 Task: Find connections with filter location Yamoussoukro with filter topic #bespokewith filter profile language Spanish with filter current company RealPage, Inc. with filter school DMI College of Engineering with filter industry Baked Goods Manufacturing with filter service category Web Design with filter keywords title Technical Specialist
Action: Mouse moved to (482, 67)
Screenshot: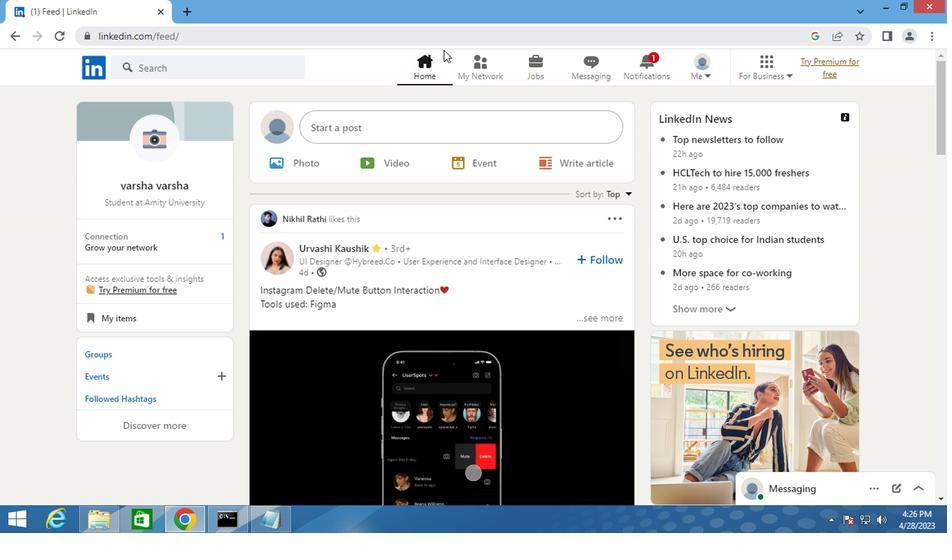 
Action: Mouse pressed left at (482, 67)
Screenshot: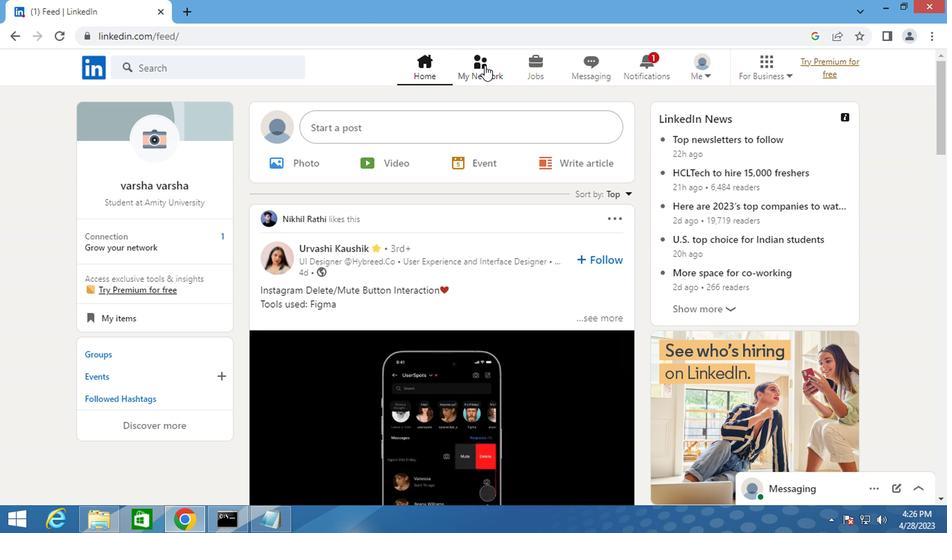 
Action: Mouse moved to (194, 149)
Screenshot: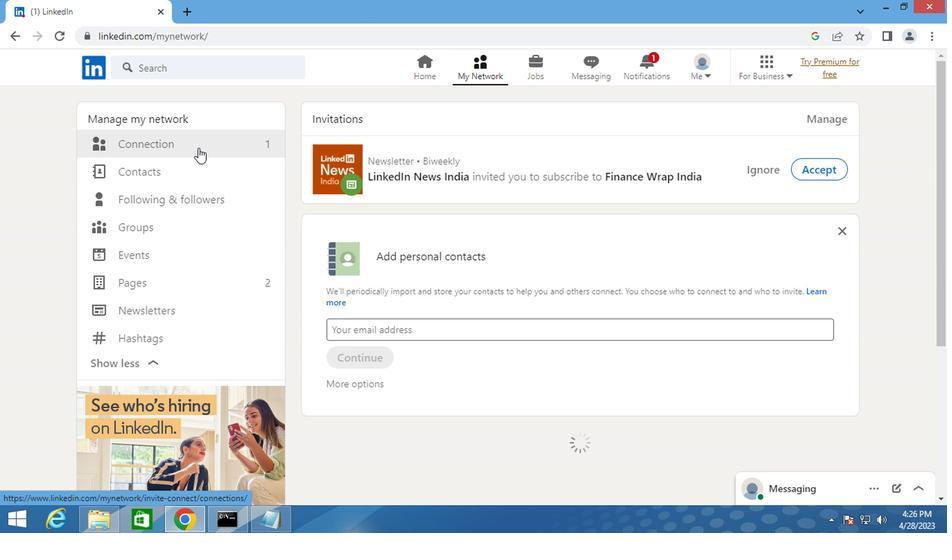 
Action: Mouse pressed left at (194, 149)
Screenshot: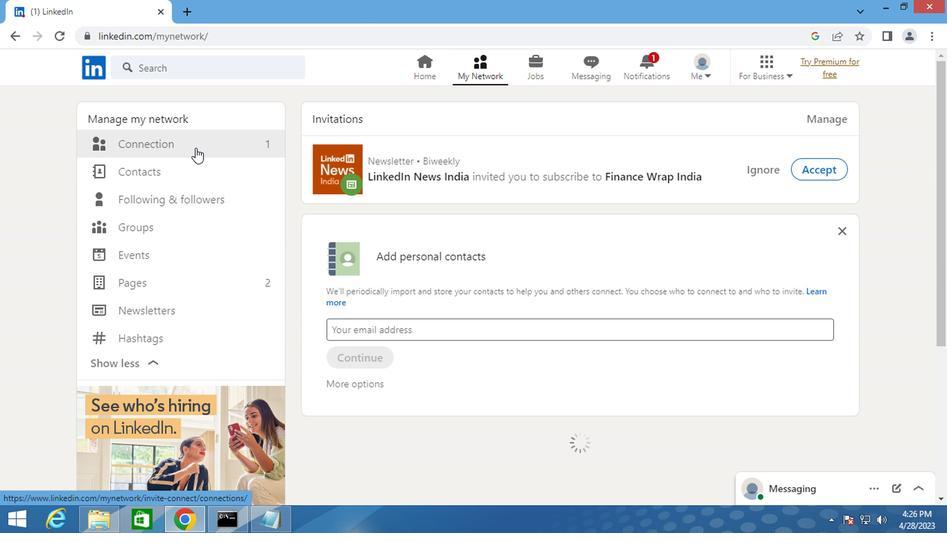 
Action: Mouse moved to (547, 144)
Screenshot: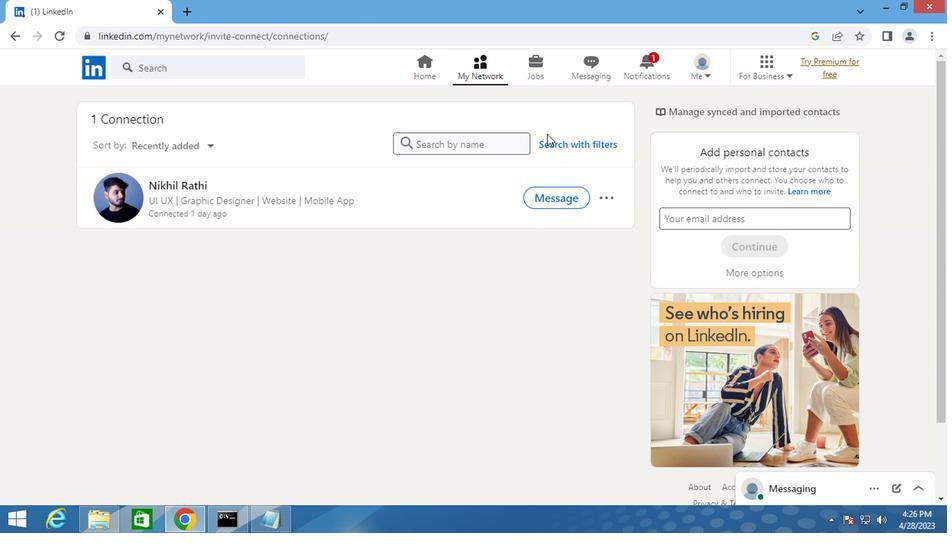 
Action: Mouse pressed left at (547, 144)
Screenshot: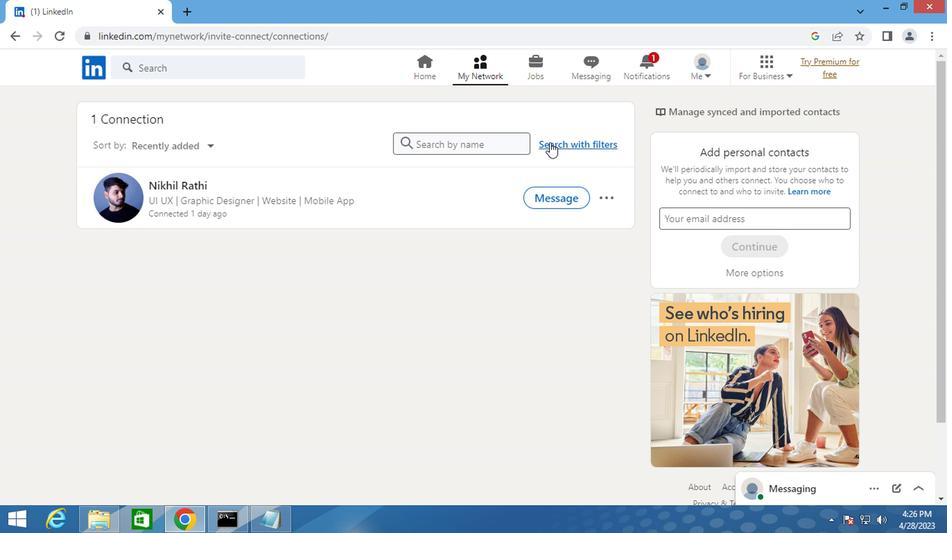 
Action: Mouse moved to (528, 112)
Screenshot: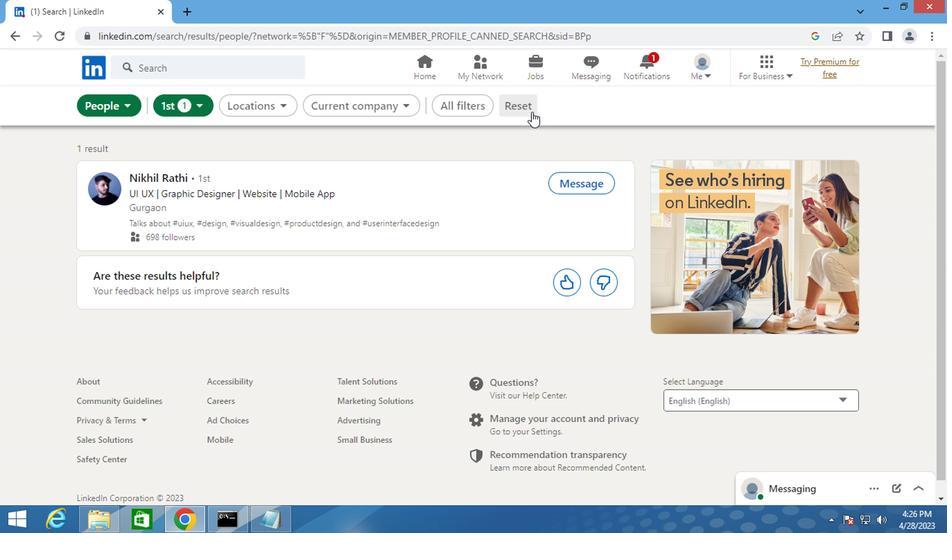 
Action: Mouse pressed left at (528, 112)
Screenshot: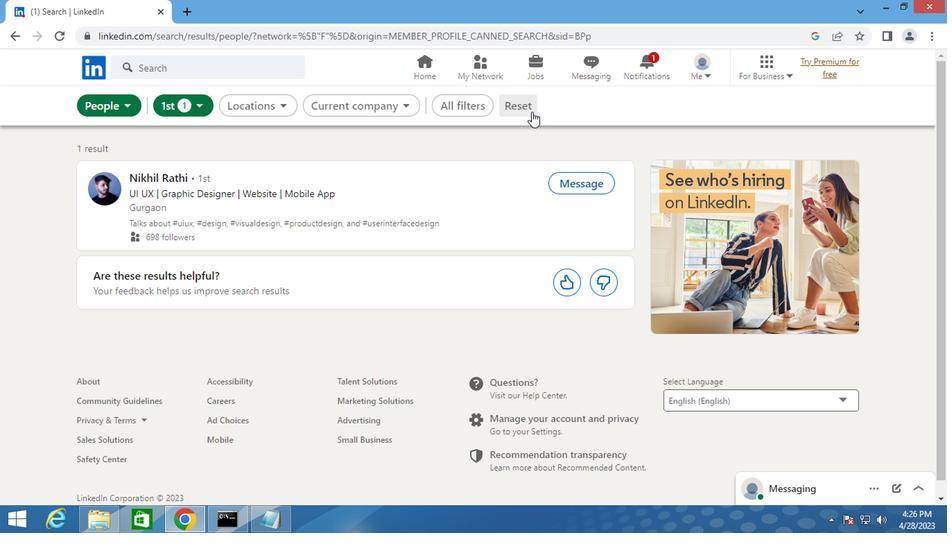 
Action: Mouse moved to (509, 107)
Screenshot: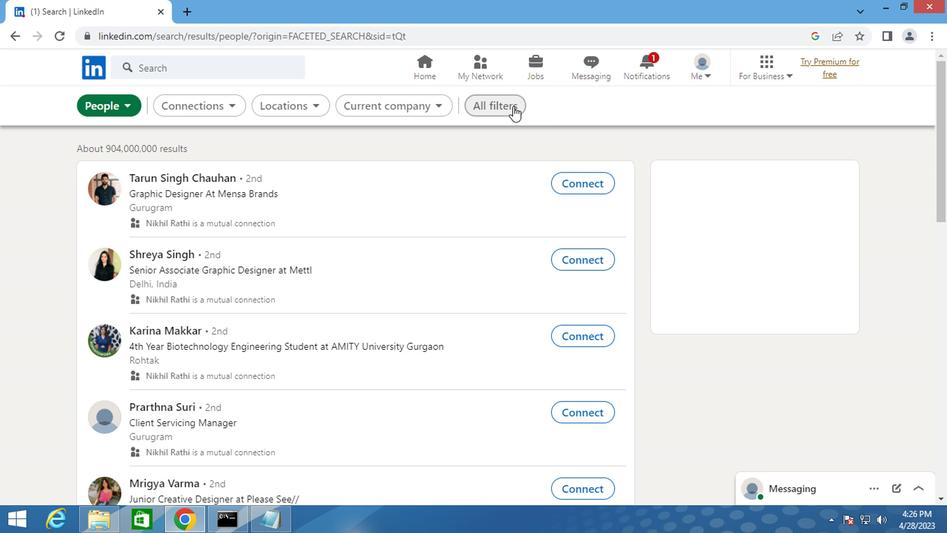 
Action: Mouse pressed left at (509, 107)
Screenshot: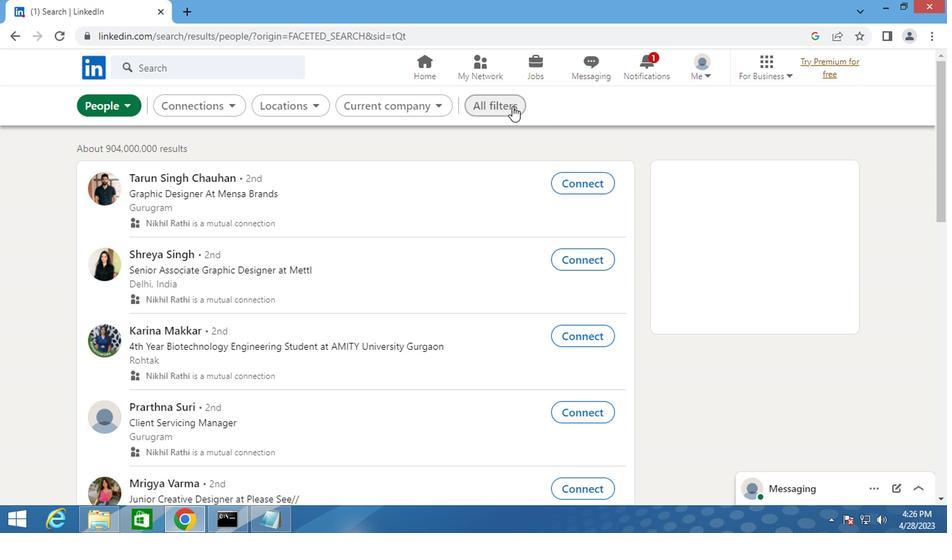 
Action: Mouse moved to (656, 224)
Screenshot: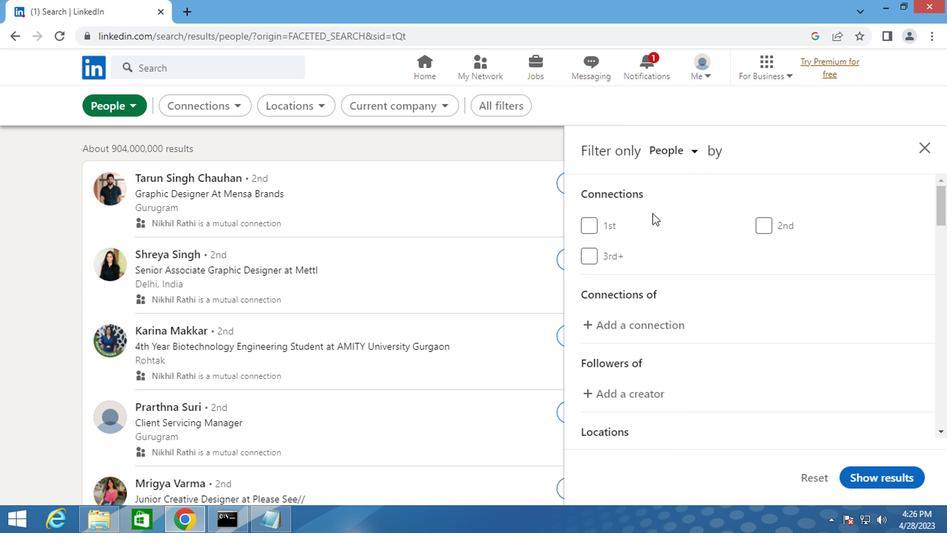 
Action: Mouse scrolled (656, 223) with delta (0, 0)
Screenshot: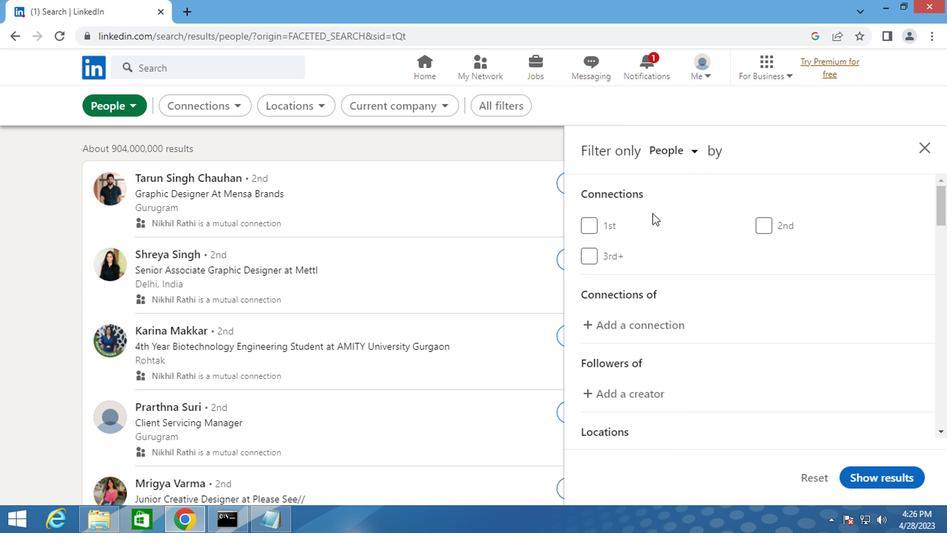 
Action: Mouse moved to (656, 227)
Screenshot: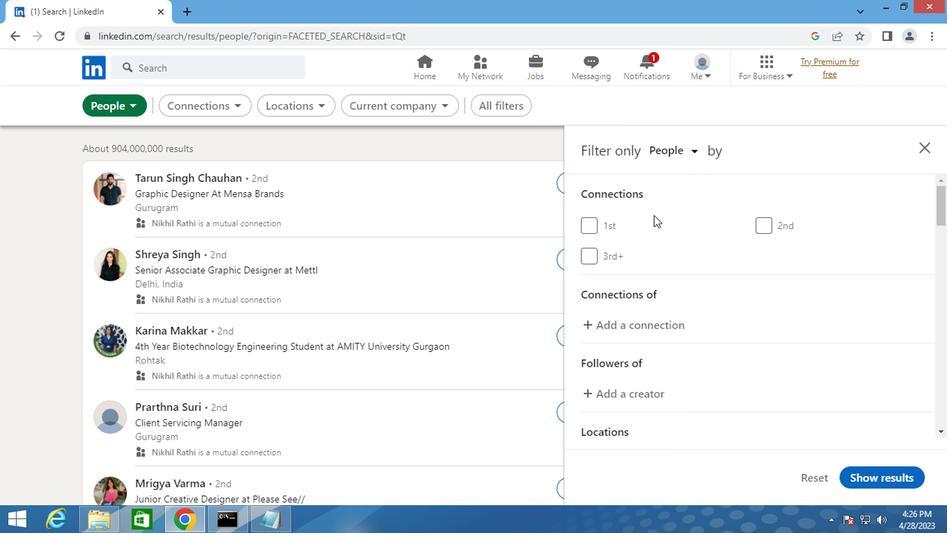
Action: Mouse scrolled (656, 226) with delta (0, 0)
Screenshot: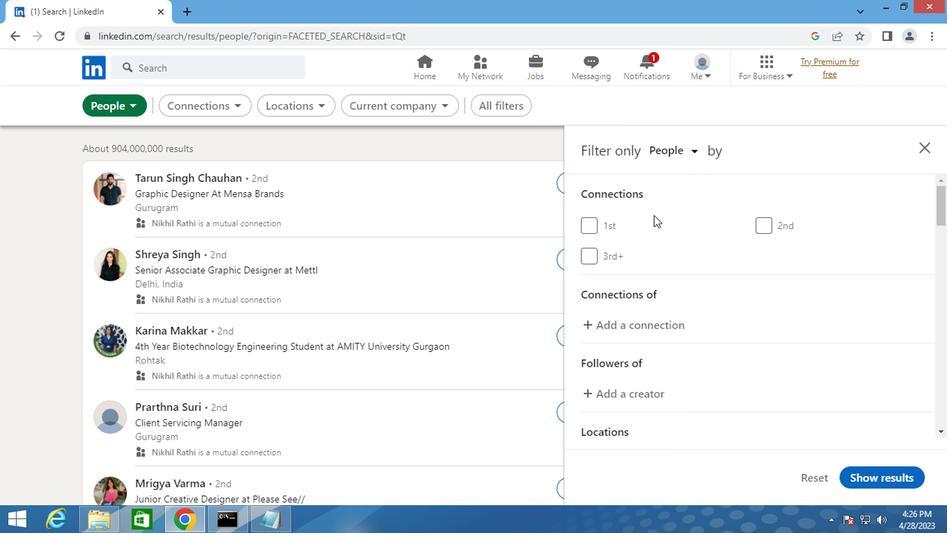 
Action: Mouse scrolled (656, 226) with delta (0, 0)
Screenshot: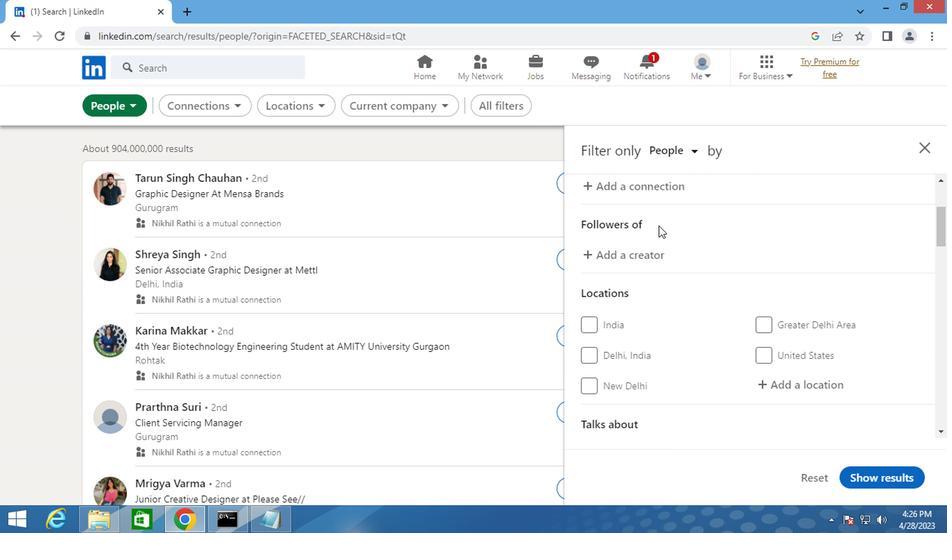 
Action: Mouse moved to (776, 307)
Screenshot: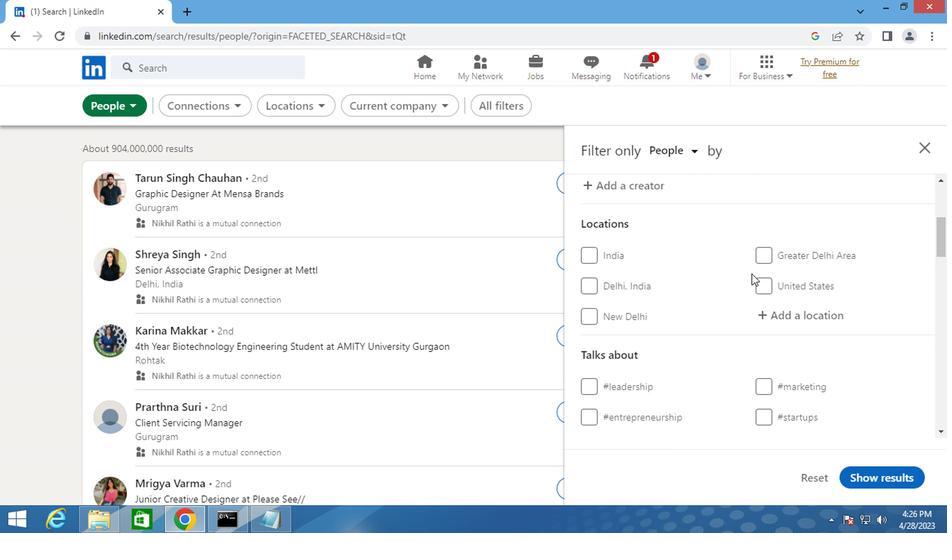 
Action: Mouse pressed left at (776, 307)
Screenshot: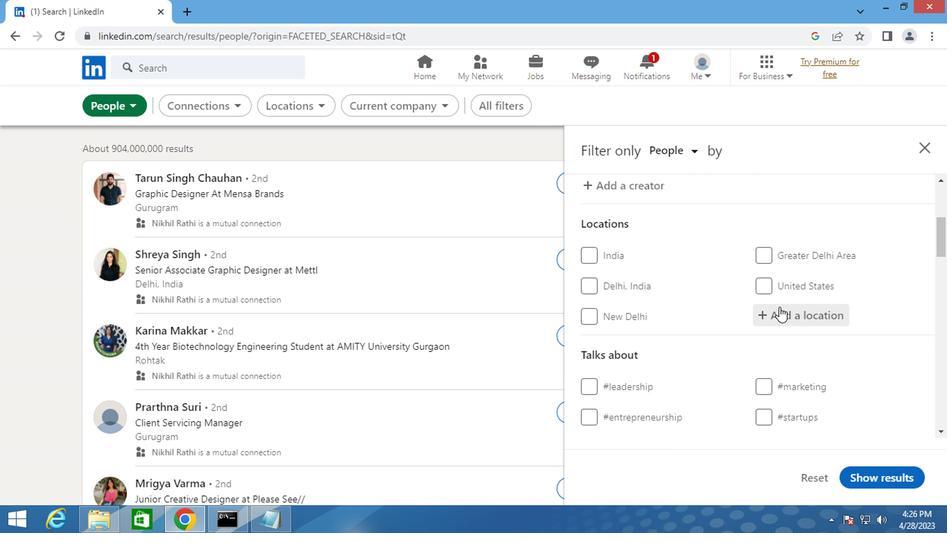 
Action: Key pressed <Key.shift>YAMOUSSOUKRO
Screenshot: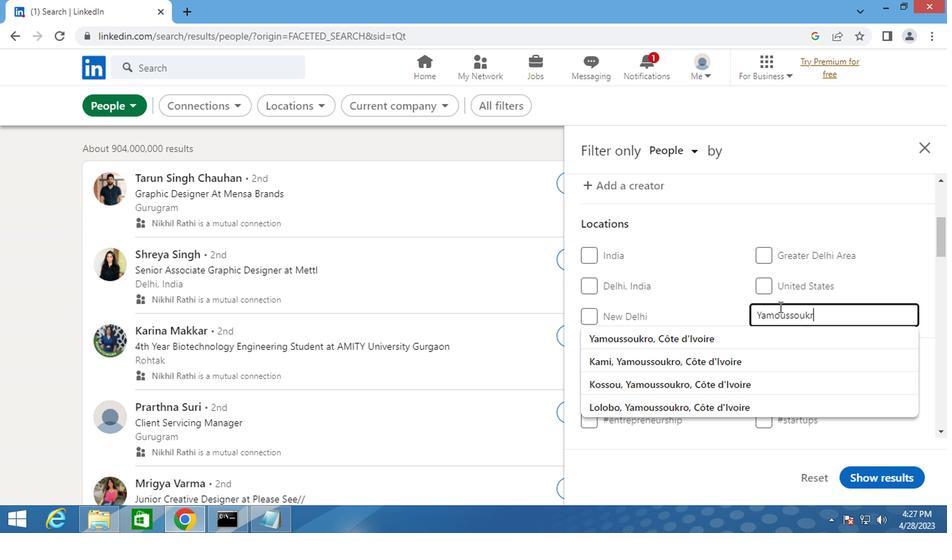 
Action: Mouse moved to (744, 300)
Screenshot: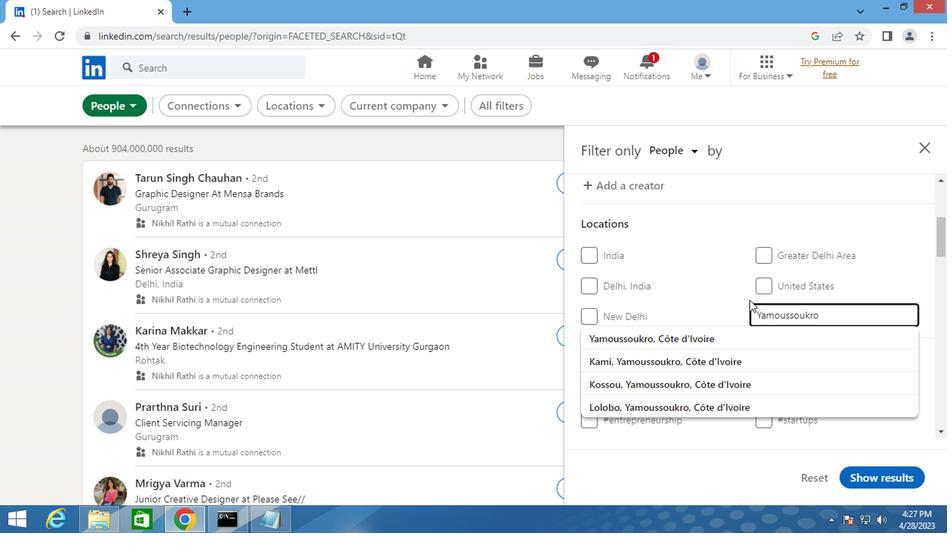 
Action: Mouse scrolled (744, 299) with delta (0, 0)
Screenshot: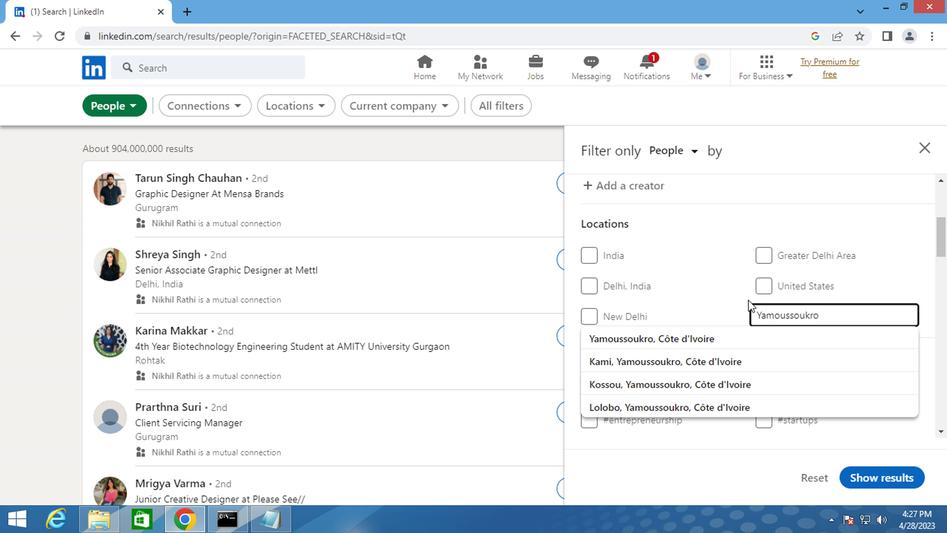 
Action: Mouse scrolled (744, 299) with delta (0, 0)
Screenshot: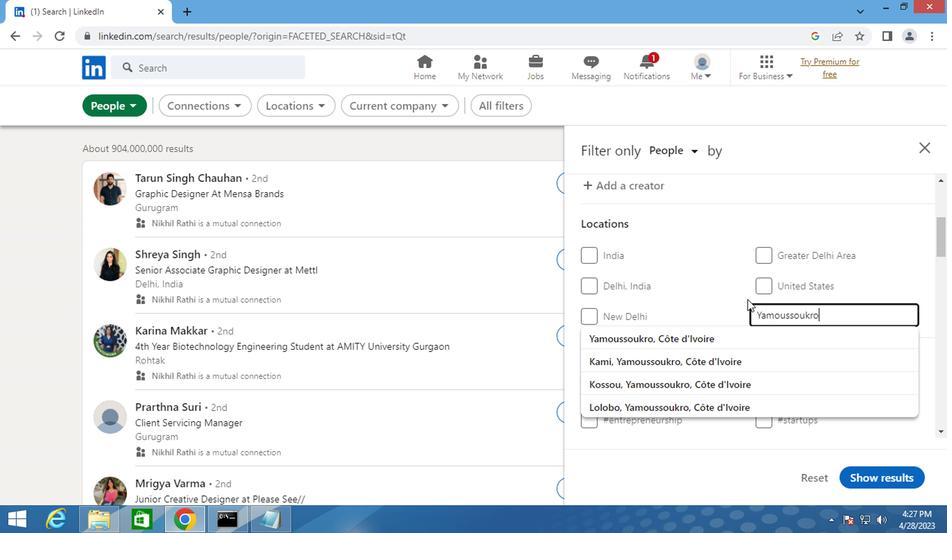 
Action: Mouse scrolled (744, 299) with delta (0, 0)
Screenshot: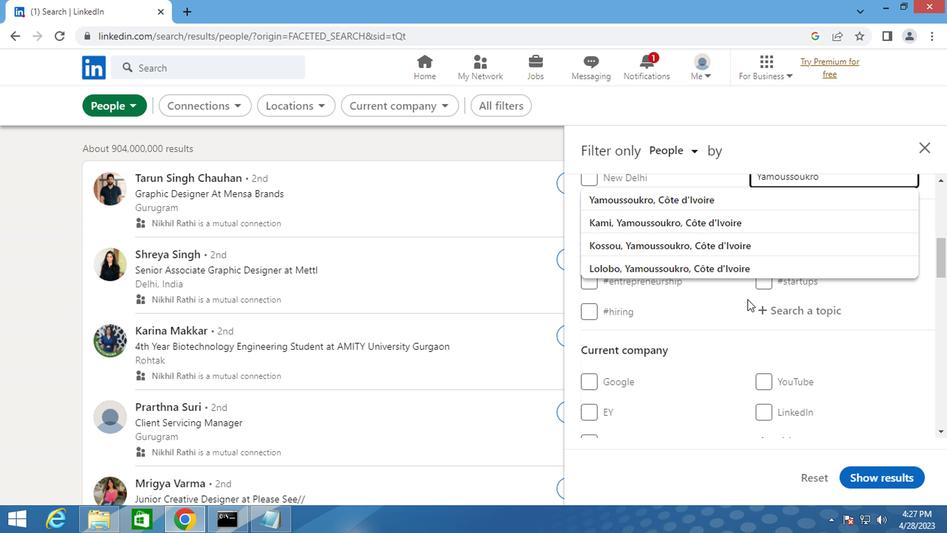 
Action: Mouse moved to (821, 243)
Screenshot: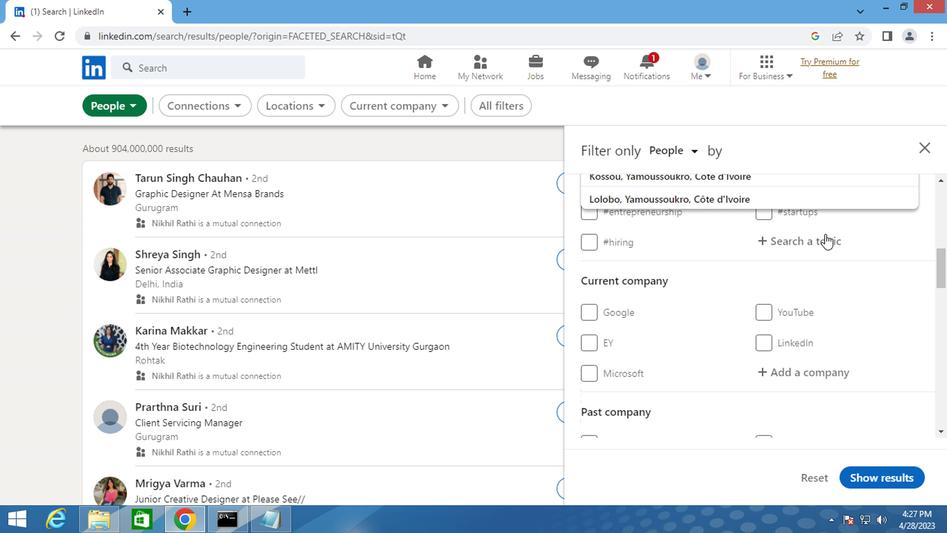 
Action: Mouse pressed left at (821, 243)
Screenshot: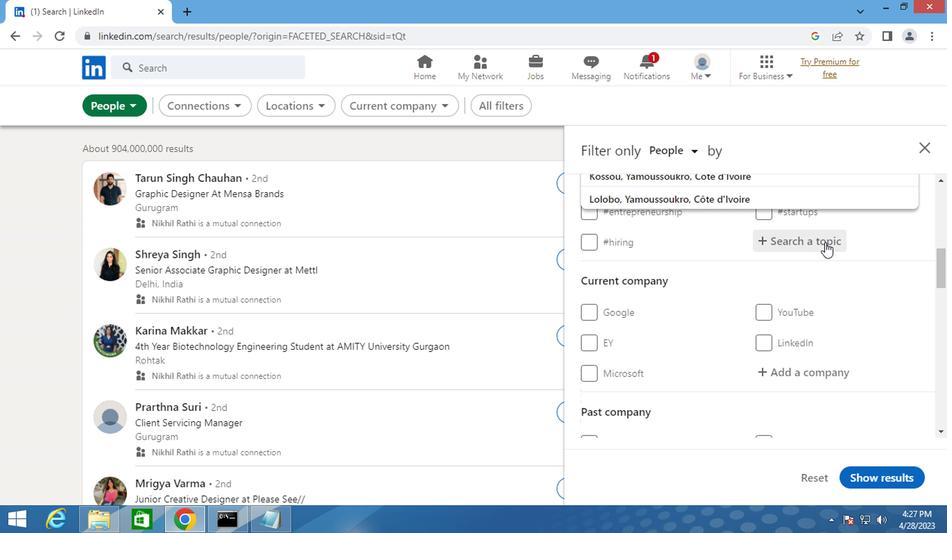 
Action: Mouse moved to (821, 243)
Screenshot: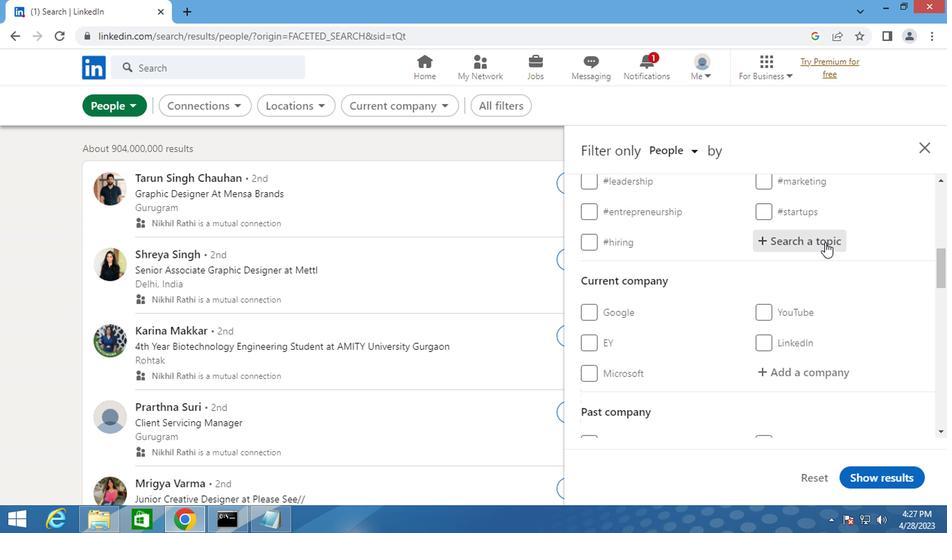 
Action: Key pressed <Key.shift>#BESPOKE
Screenshot: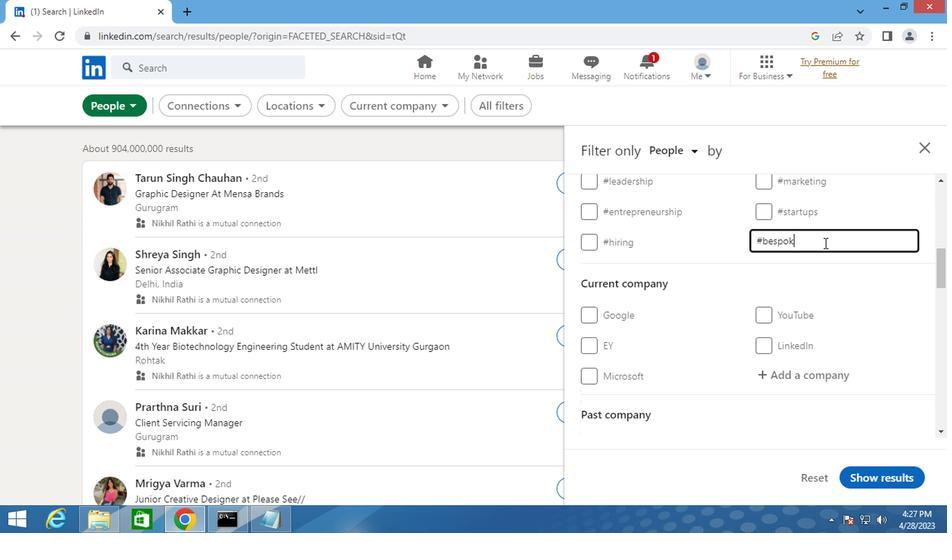 
Action: Mouse moved to (809, 246)
Screenshot: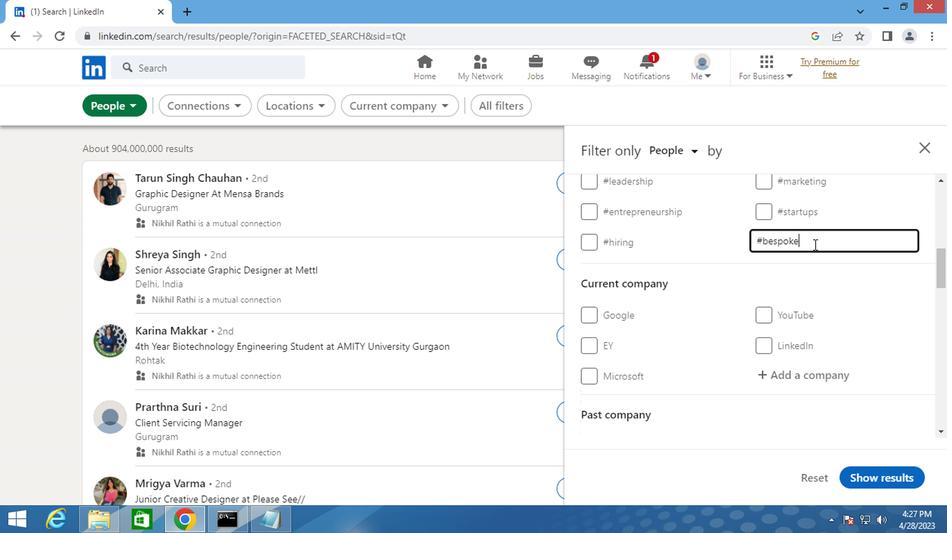 
Action: Mouse scrolled (809, 245) with delta (0, 0)
Screenshot: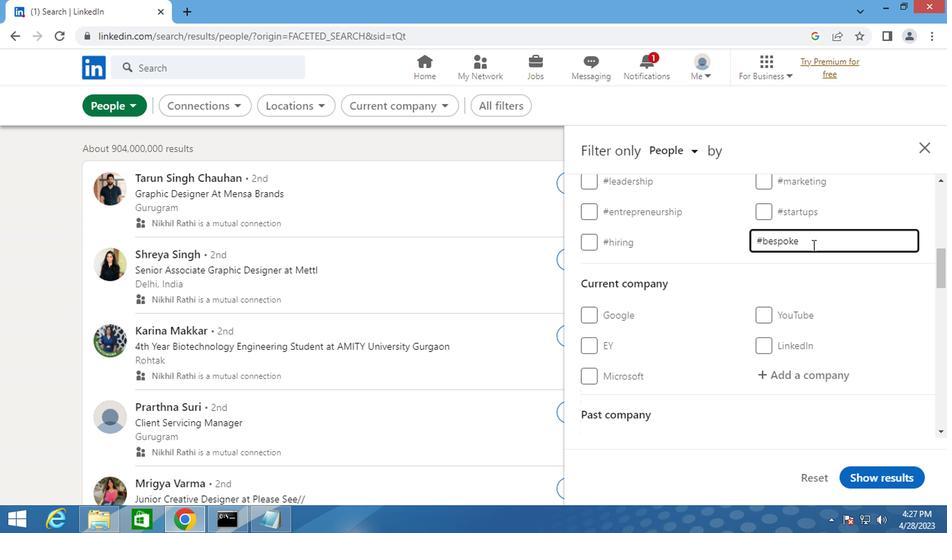 
Action: Mouse scrolled (809, 245) with delta (0, 0)
Screenshot: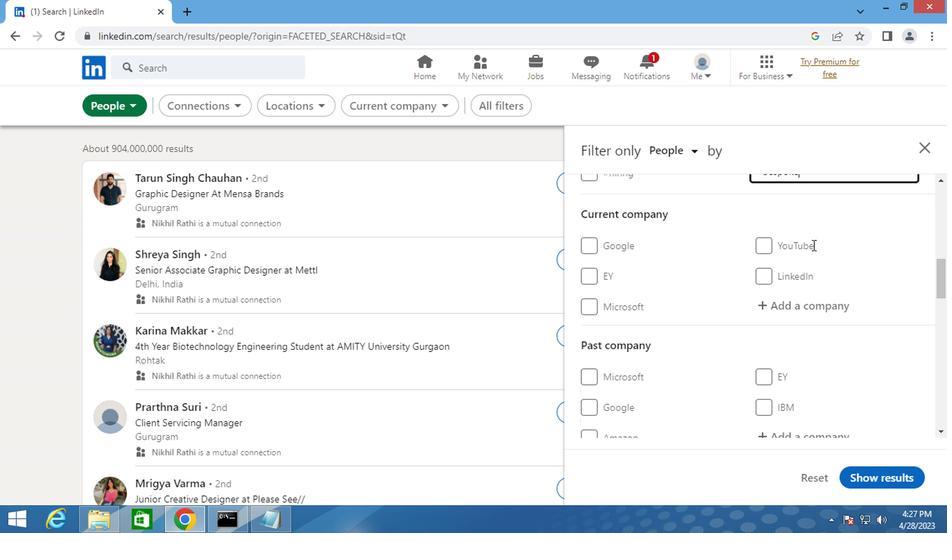 
Action: Mouse scrolled (809, 245) with delta (0, 0)
Screenshot: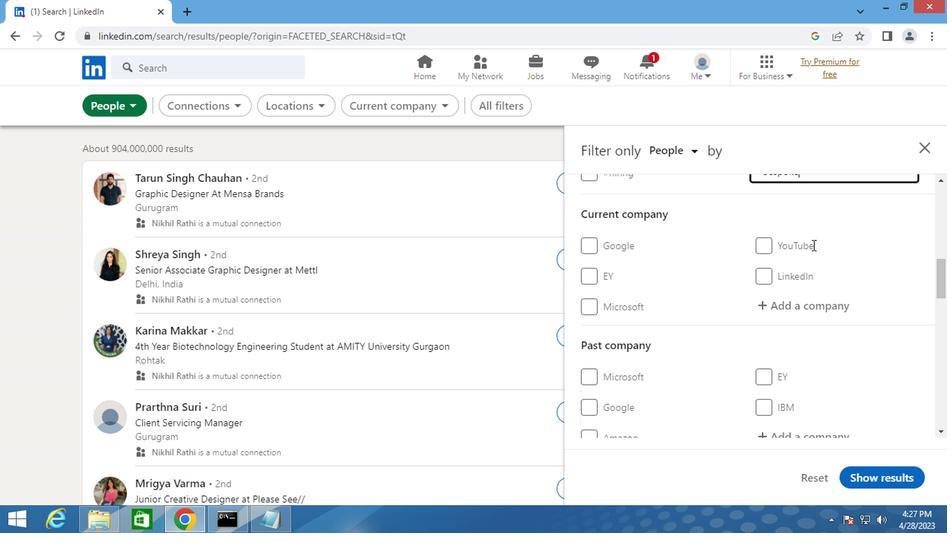 
Action: Mouse scrolled (809, 245) with delta (0, 0)
Screenshot: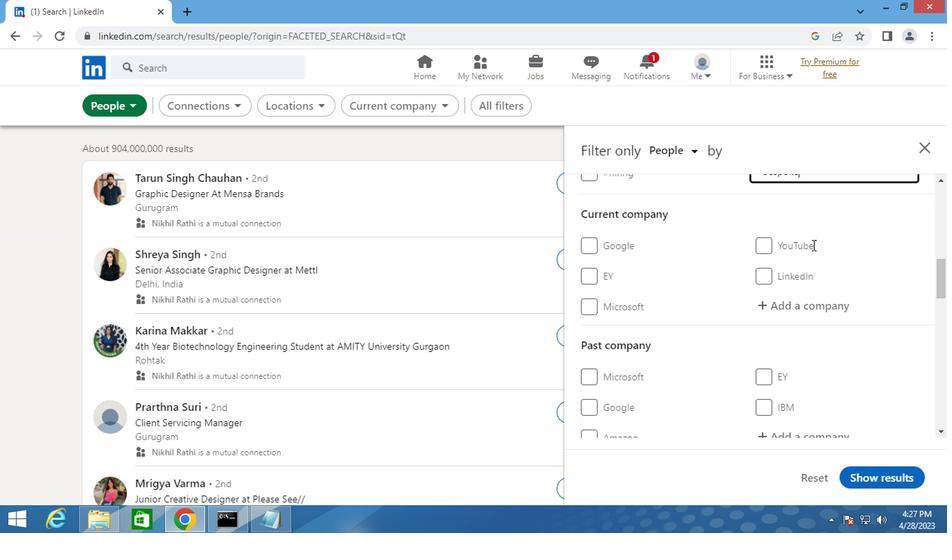 
Action: Mouse scrolled (809, 245) with delta (0, 0)
Screenshot: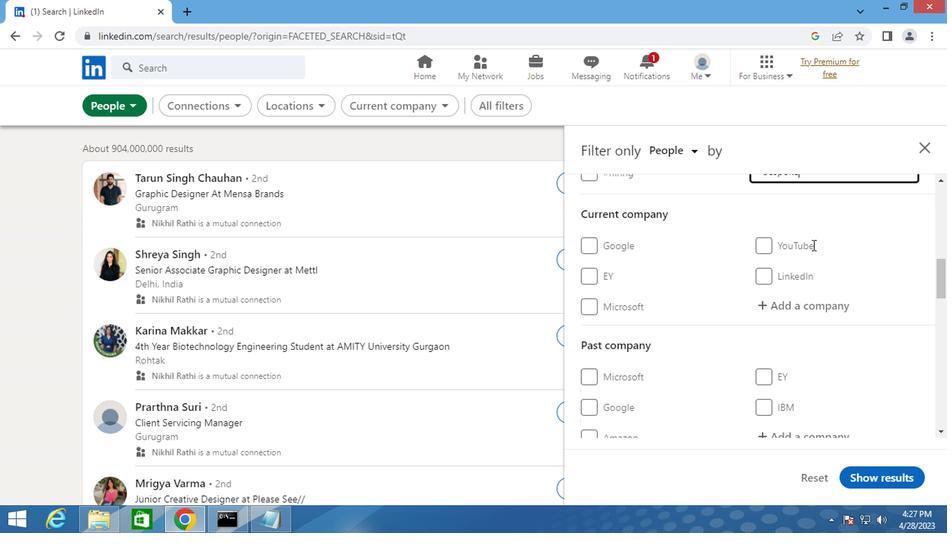 
Action: Mouse moved to (809, 246)
Screenshot: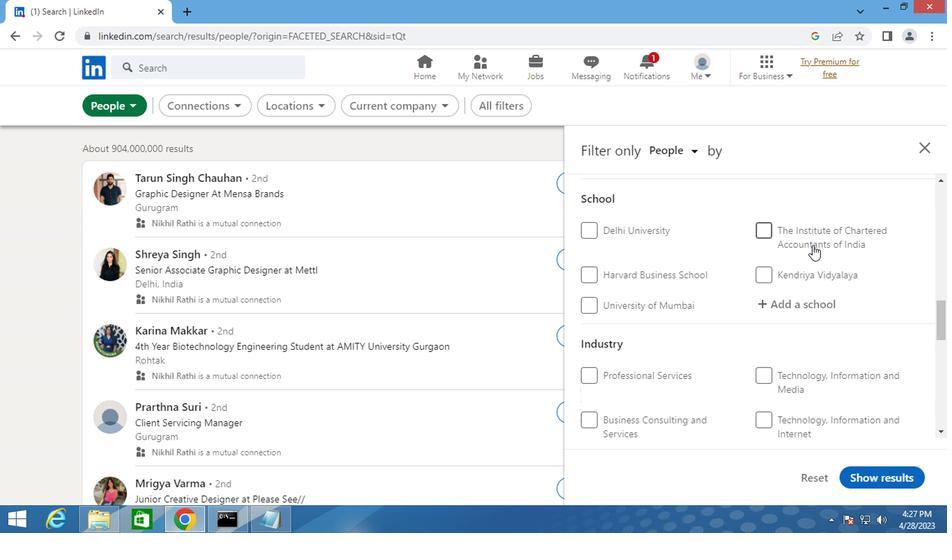 
Action: Mouse scrolled (809, 246) with delta (0, 0)
Screenshot: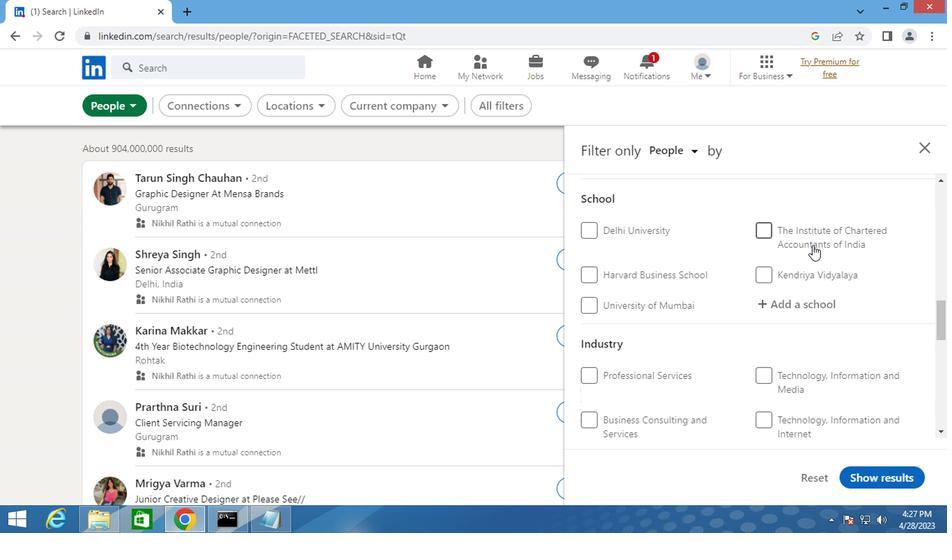 
Action: Mouse moved to (809, 248)
Screenshot: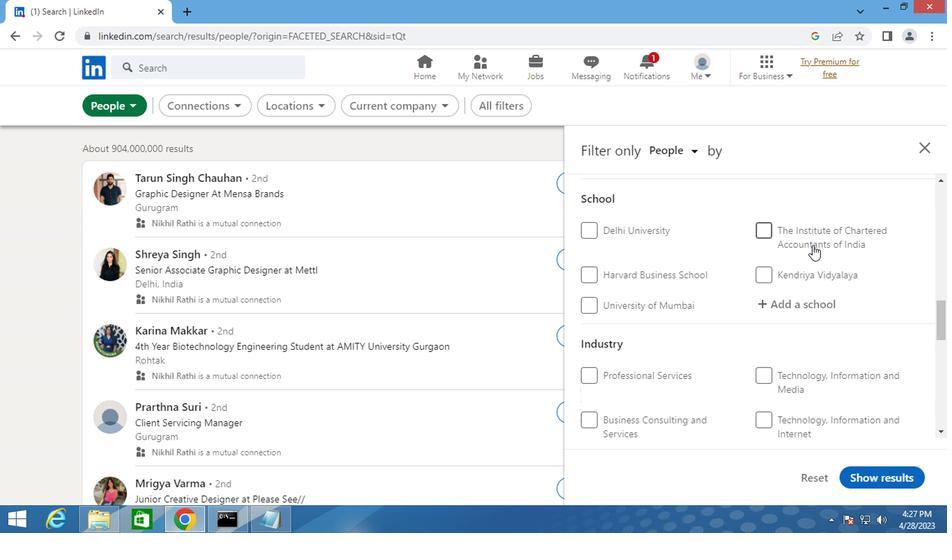 
Action: Mouse scrolled (809, 247) with delta (0, 0)
Screenshot: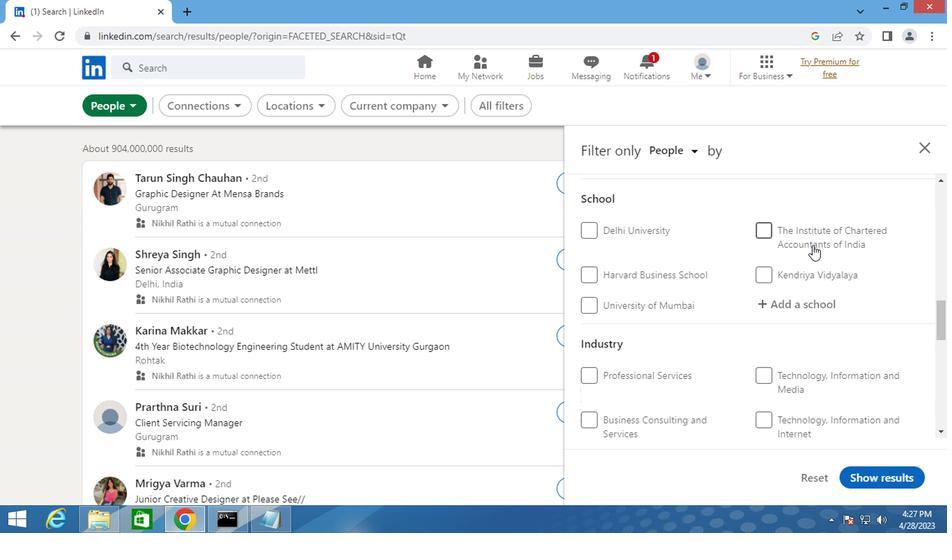 
Action: Mouse moved to (809, 248)
Screenshot: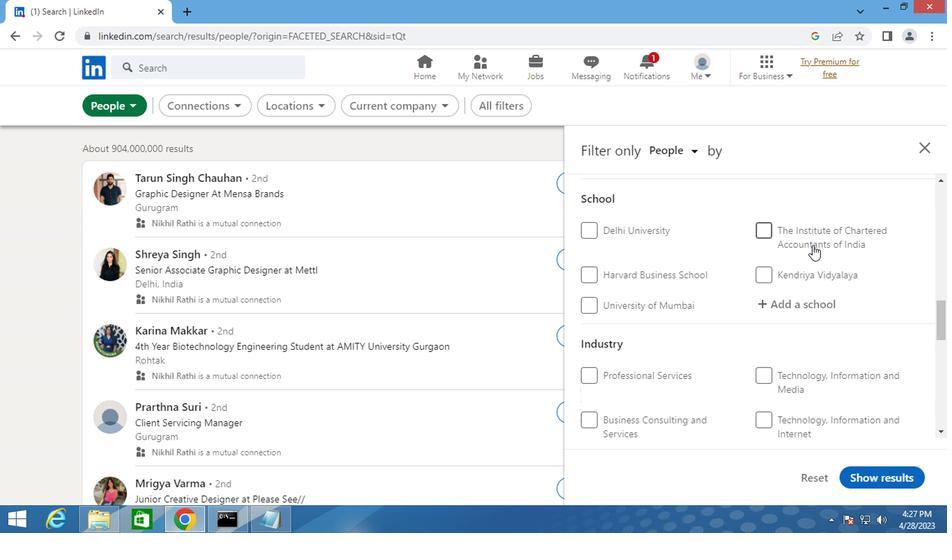 
Action: Mouse scrolled (809, 247) with delta (0, 0)
Screenshot: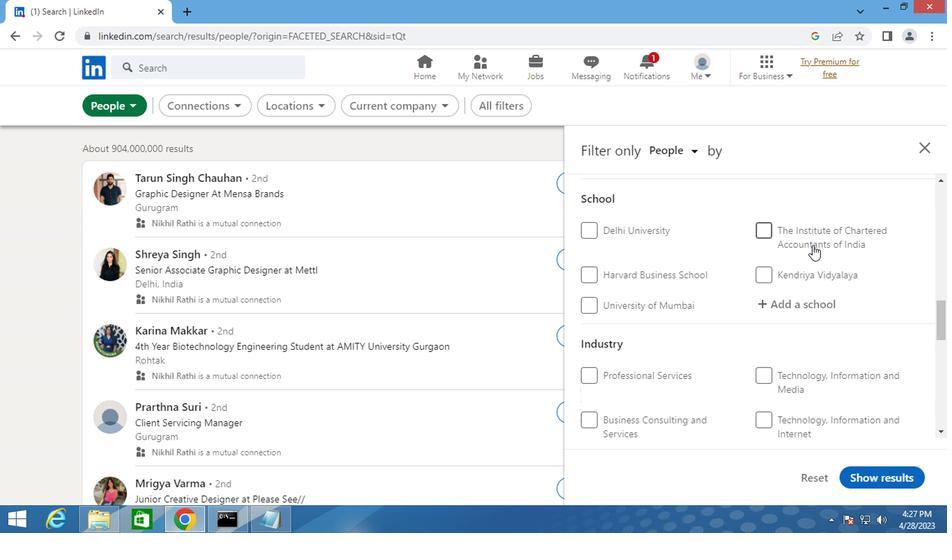 
Action: Mouse moved to (809, 249)
Screenshot: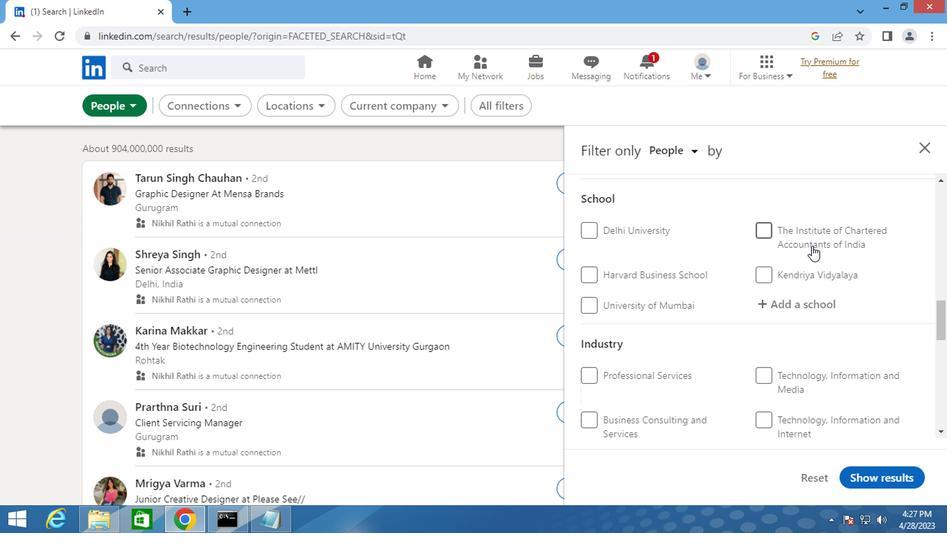 
Action: Mouse scrolled (809, 248) with delta (0, 0)
Screenshot: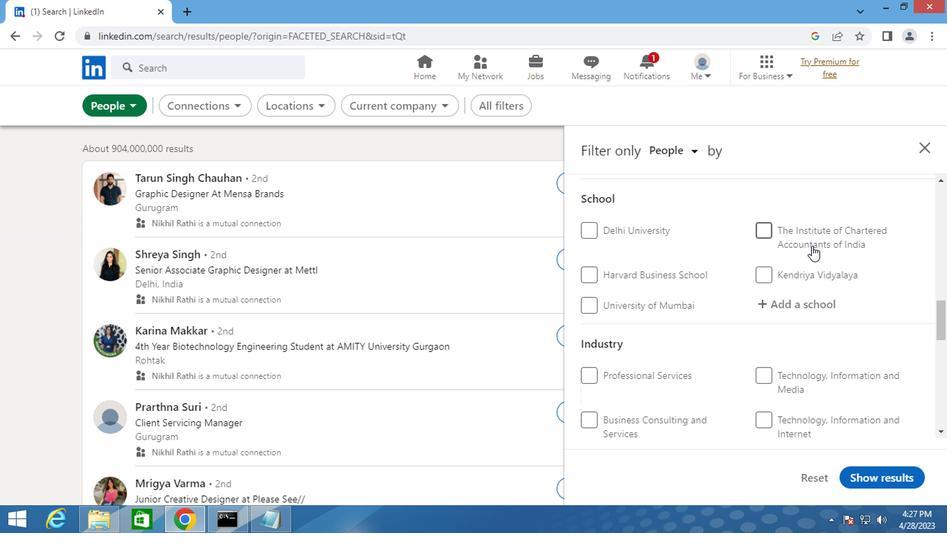 
Action: Mouse moved to (585, 283)
Screenshot: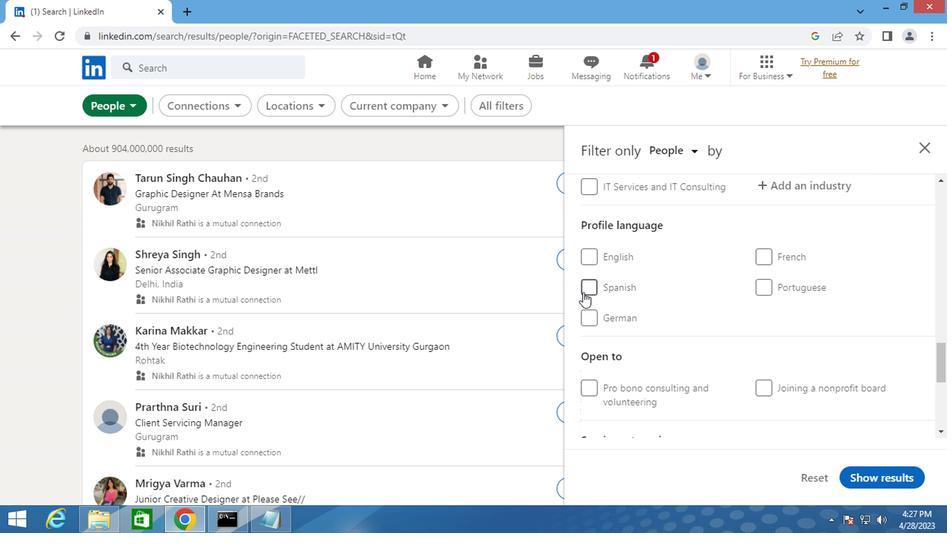 
Action: Mouse pressed left at (585, 283)
Screenshot: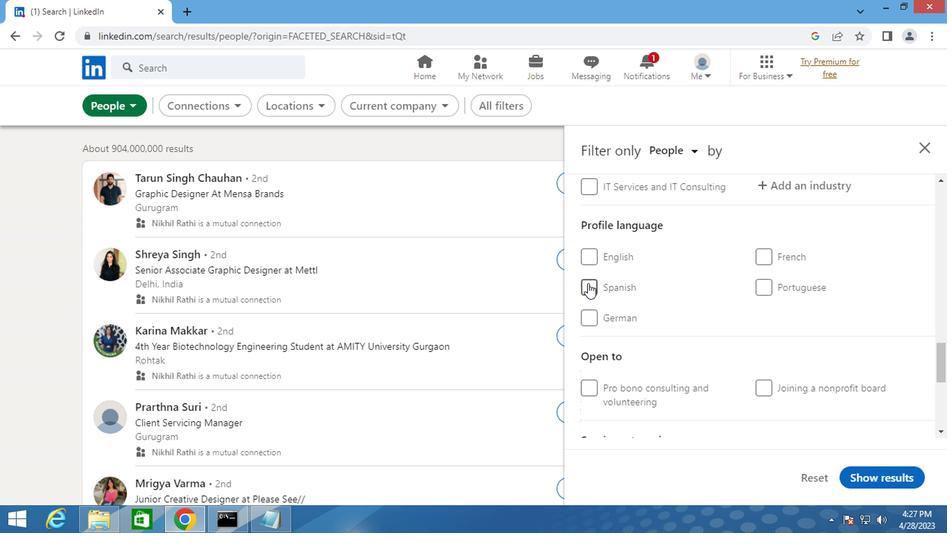
Action: Mouse moved to (622, 277)
Screenshot: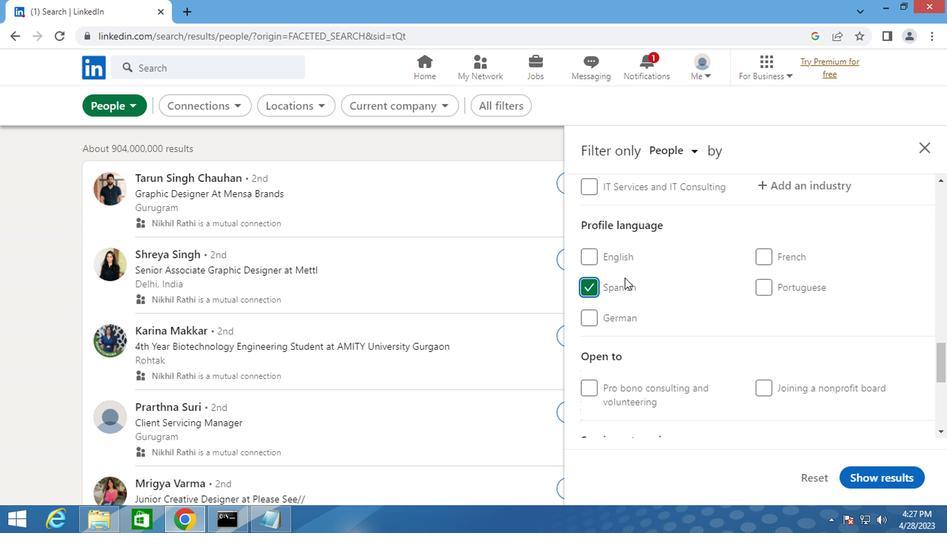 
Action: Mouse scrolled (622, 278) with delta (0, 0)
Screenshot: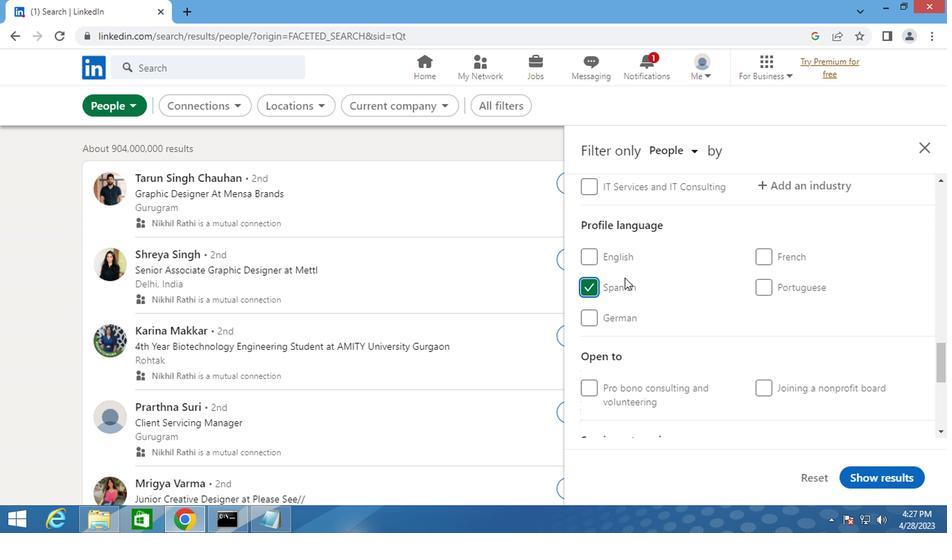 
Action: Mouse scrolled (622, 278) with delta (0, 0)
Screenshot: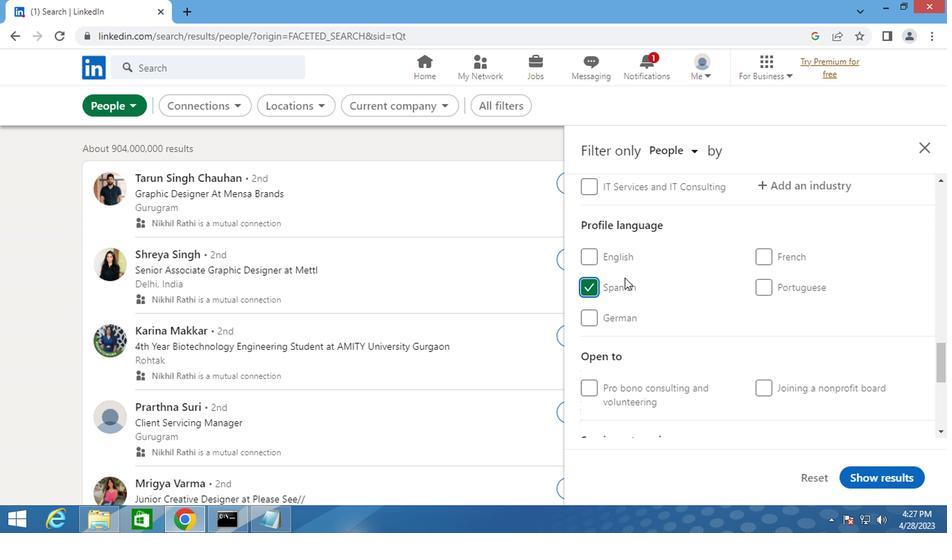 
Action: Mouse scrolled (622, 278) with delta (0, 0)
Screenshot: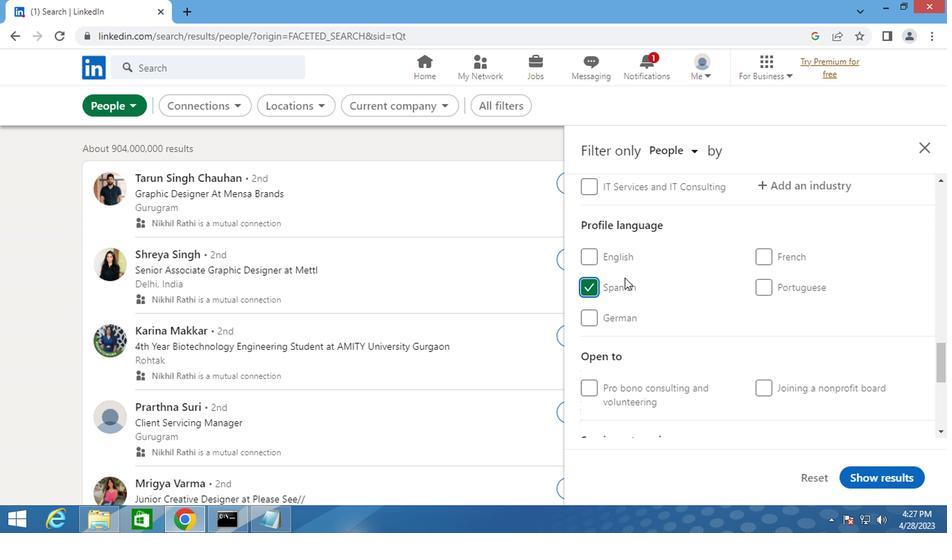
Action: Mouse scrolled (622, 278) with delta (0, 0)
Screenshot: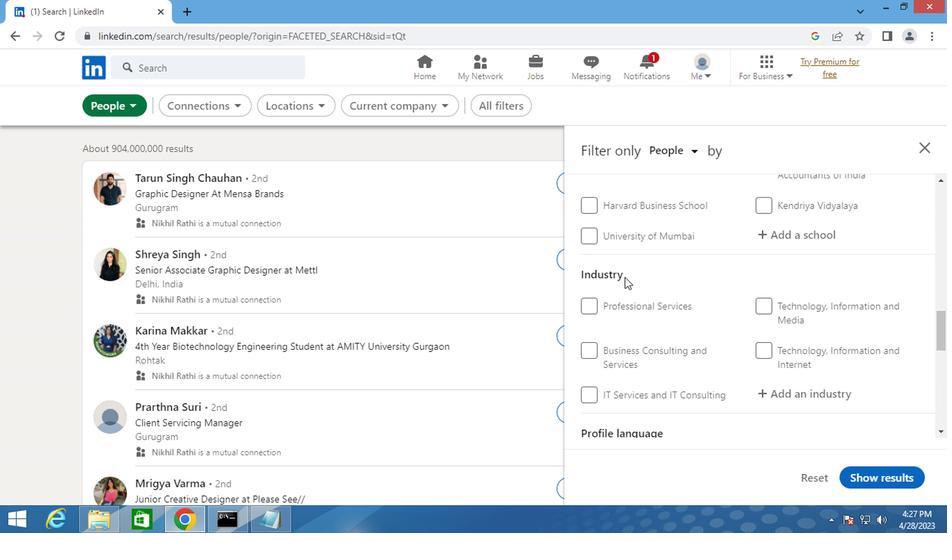 
Action: Mouse scrolled (622, 278) with delta (0, 0)
Screenshot: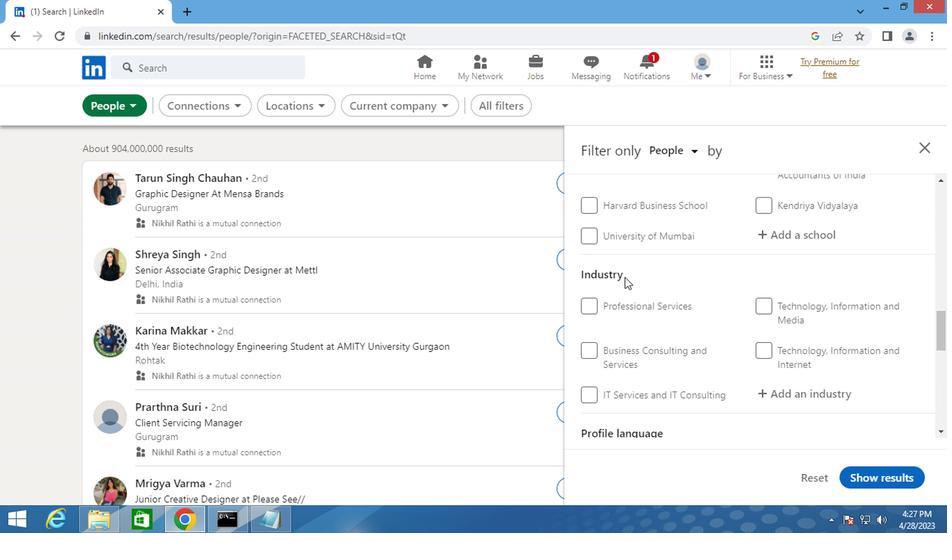 
Action: Mouse moved to (622, 276)
Screenshot: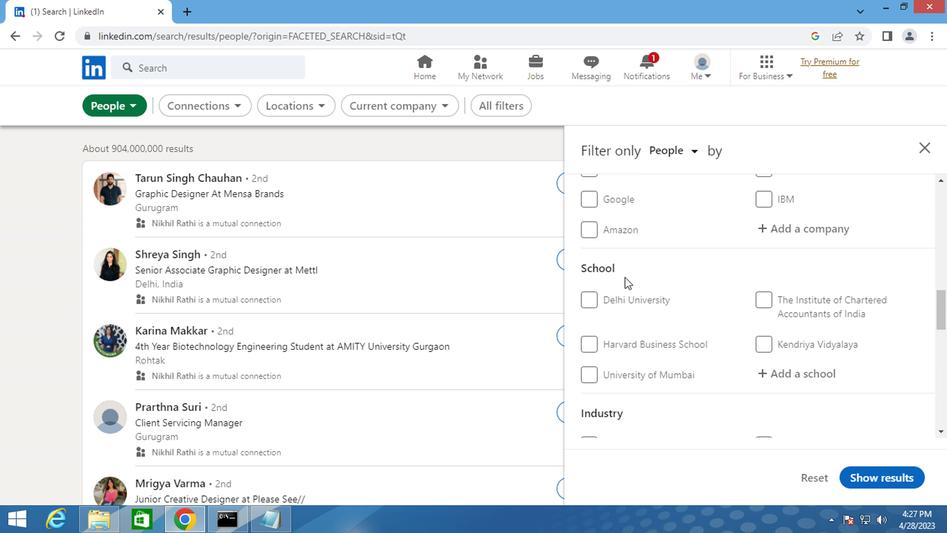 
Action: Mouse scrolled (622, 277) with delta (0, 0)
Screenshot: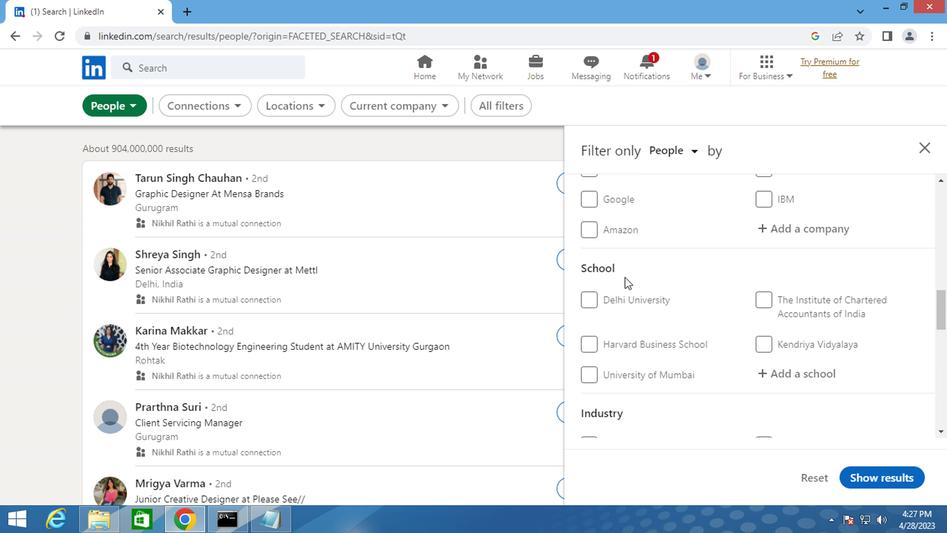 
Action: Mouse scrolled (622, 277) with delta (0, 0)
Screenshot: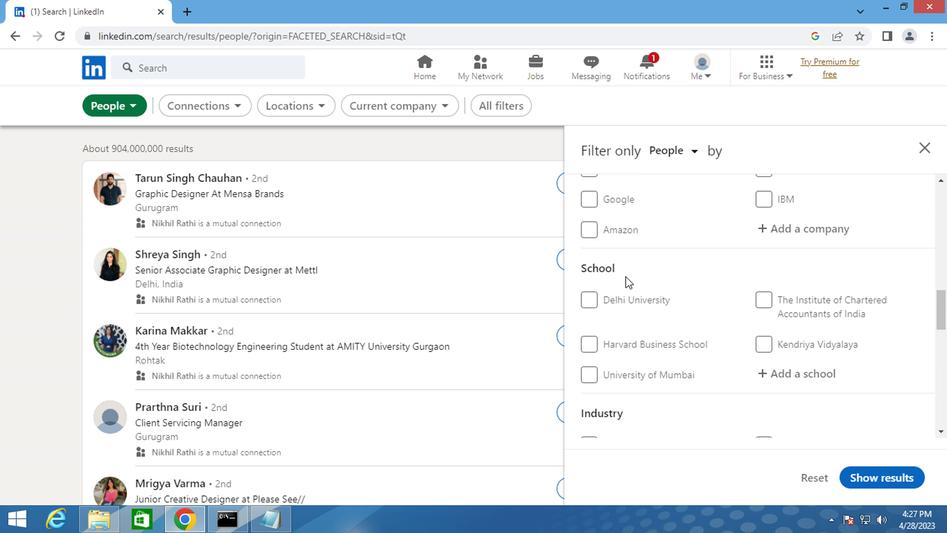 
Action: Mouse scrolled (622, 277) with delta (0, 0)
Screenshot: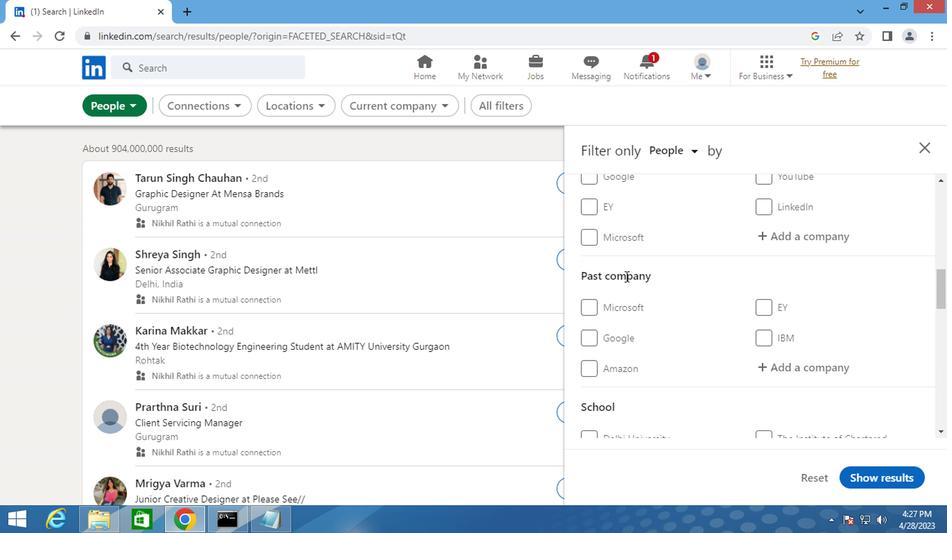 
Action: Mouse scrolled (622, 277) with delta (0, 0)
Screenshot: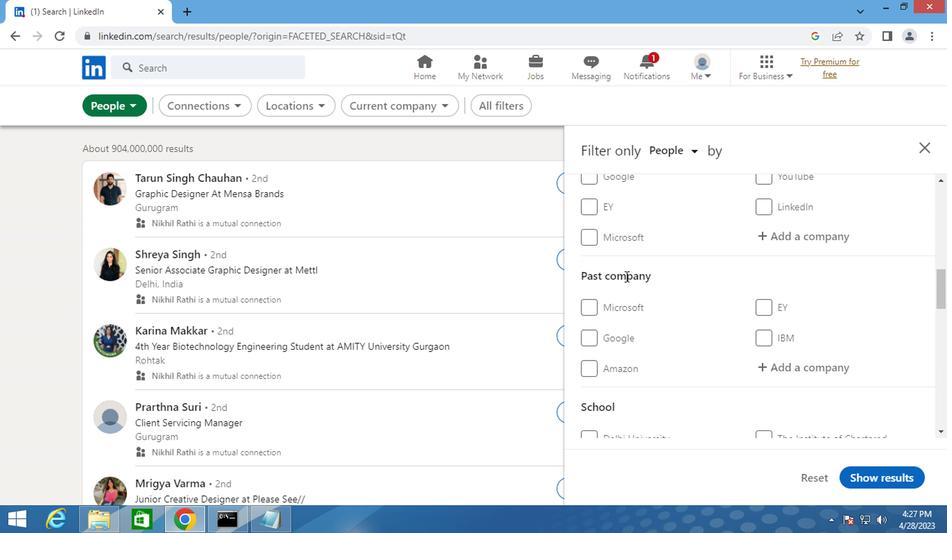 
Action: Mouse moved to (781, 367)
Screenshot: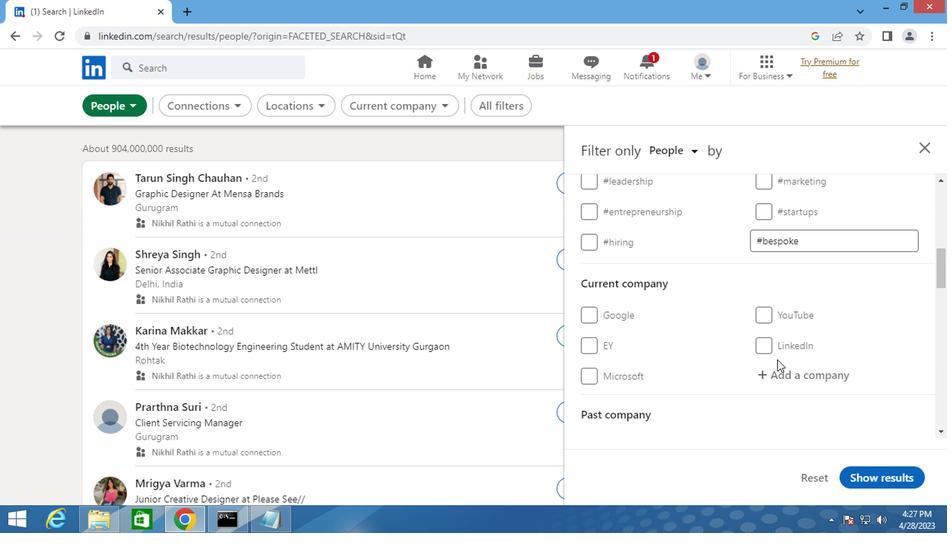 
Action: Mouse scrolled (781, 366) with delta (0, 0)
Screenshot: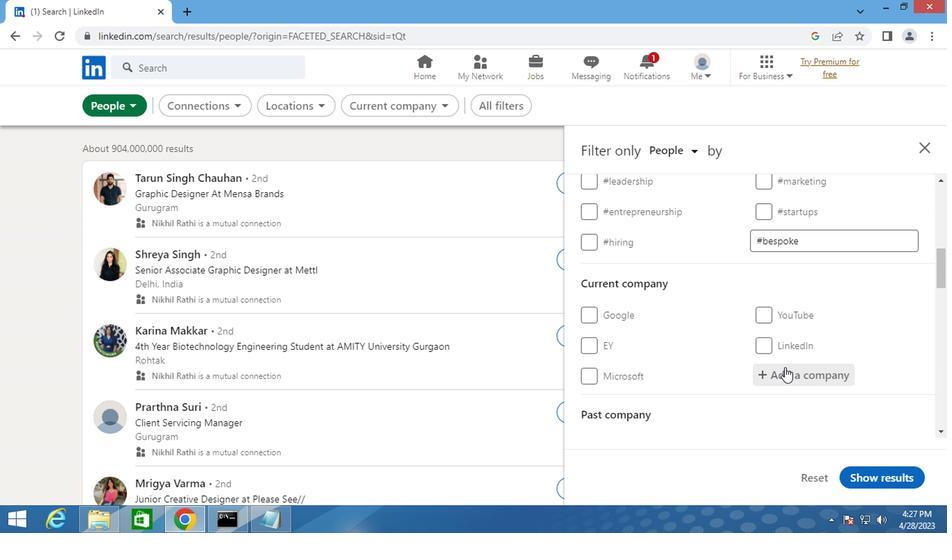 
Action: Mouse moved to (788, 306)
Screenshot: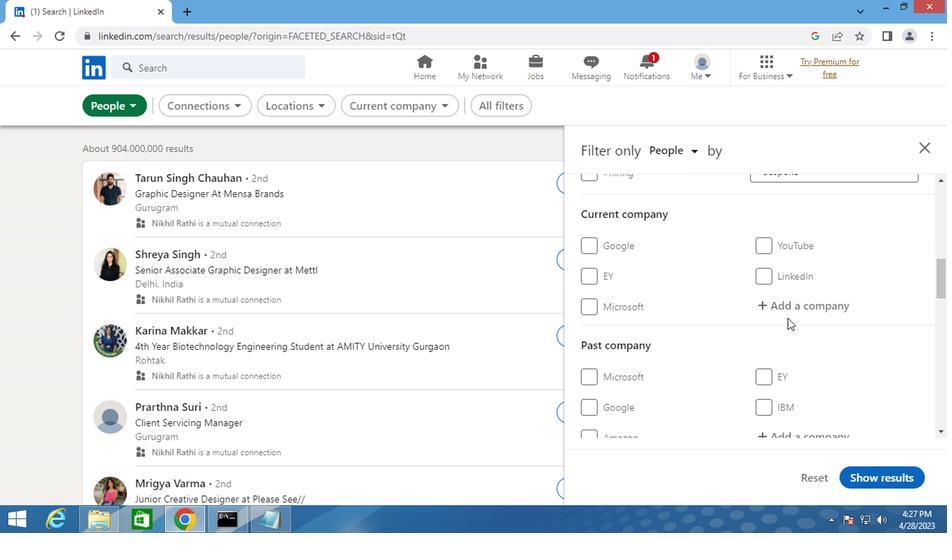 
Action: Mouse pressed left at (788, 306)
Screenshot: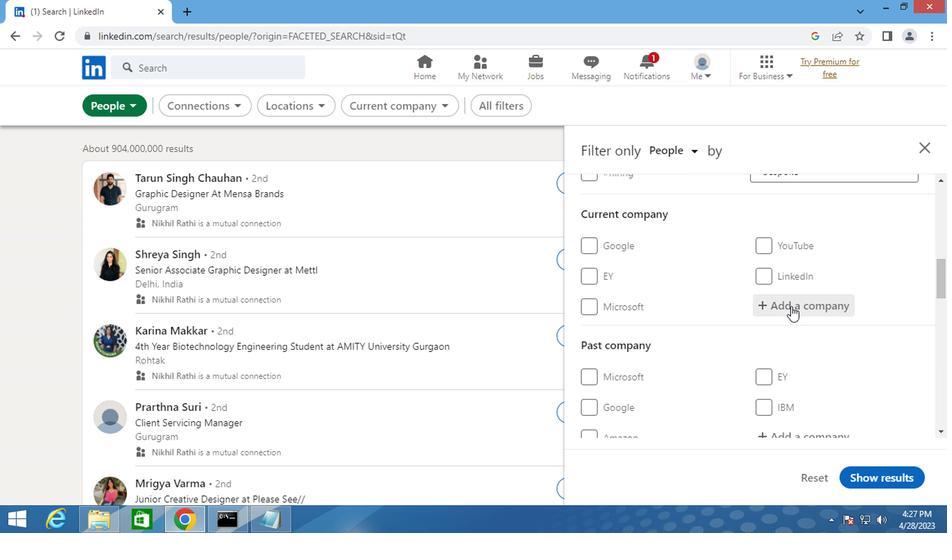 
Action: Key pressed <Key.shift>REAL
Screenshot: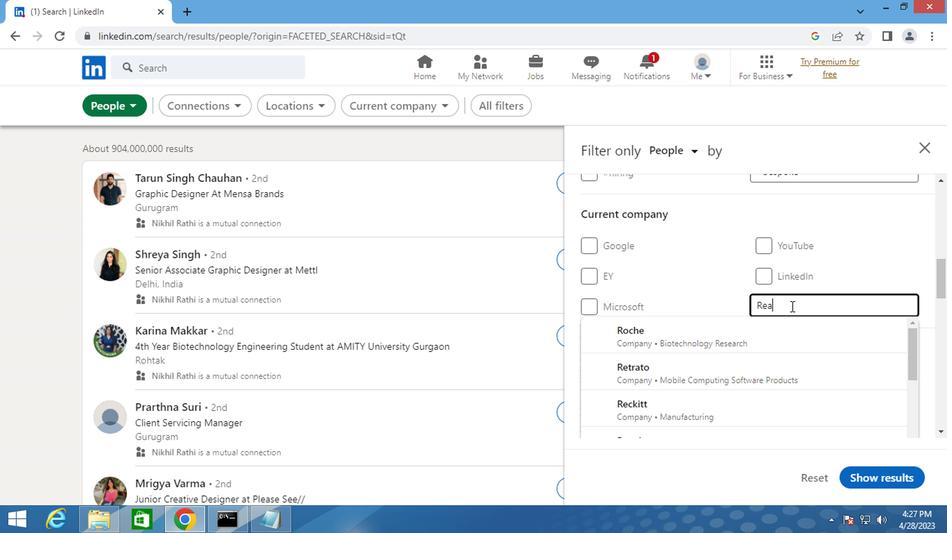
Action: Mouse moved to (788, 306)
Screenshot: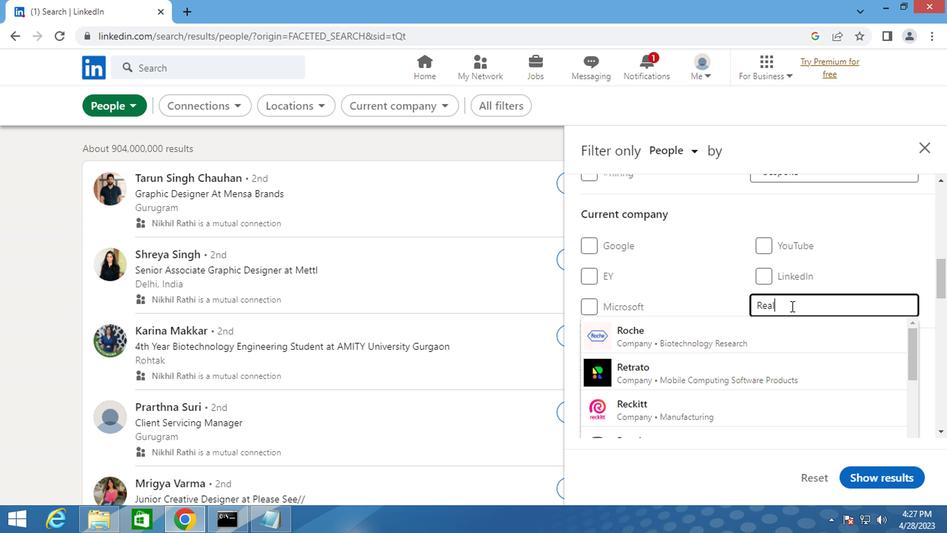 
Action: Key pressed <Key.shift>PAGE<Key.space><Key.shift>INC.
Screenshot: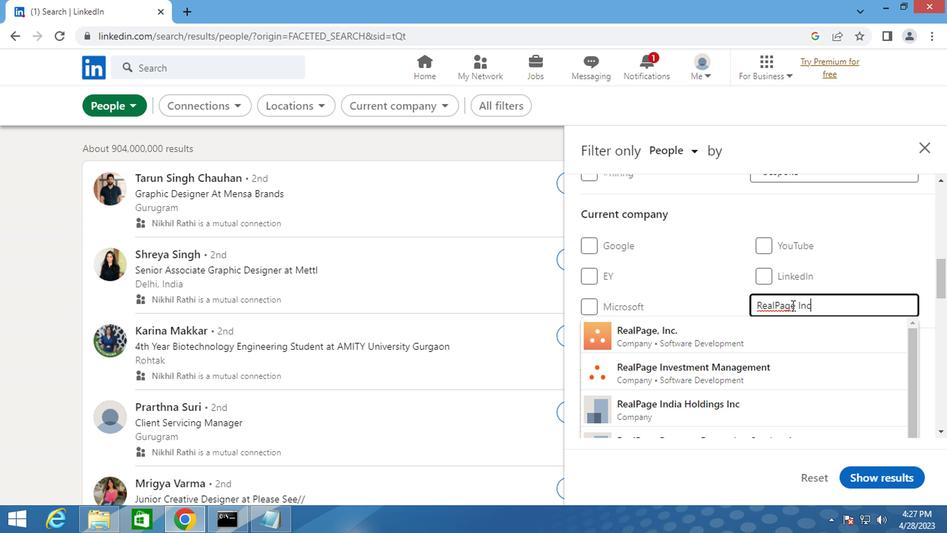 
Action: Mouse moved to (703, 330)
Screenshot: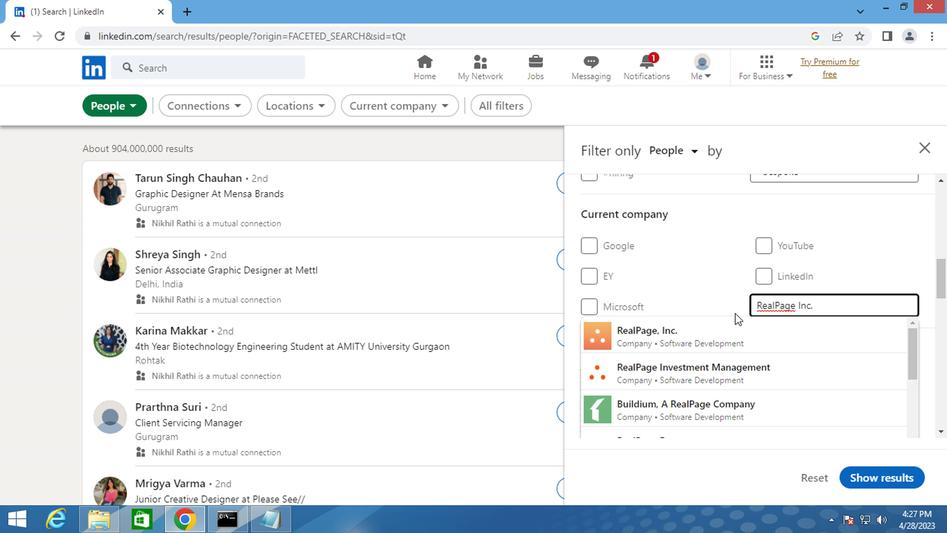 
Action: Mouse pressed left at (703, 330)
Screenshot: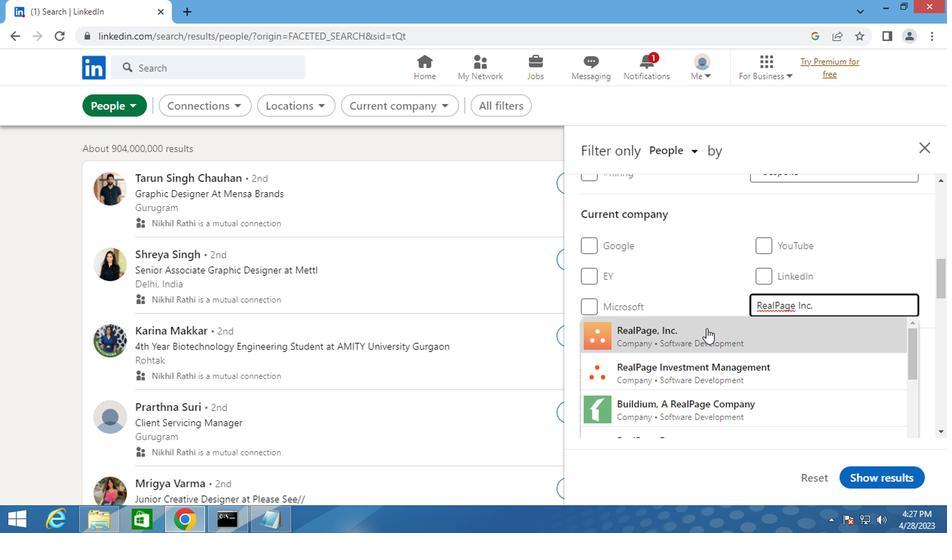 
Action: Mouse moved to (700, 329)
Screenshot: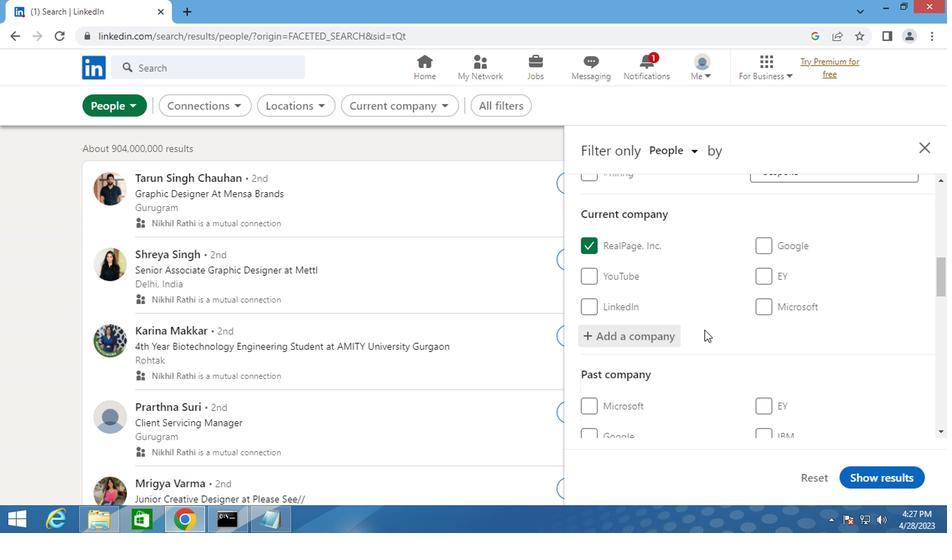
Action: Mouse scrolled (700, 328) with delta (0, 0)
Screenshot: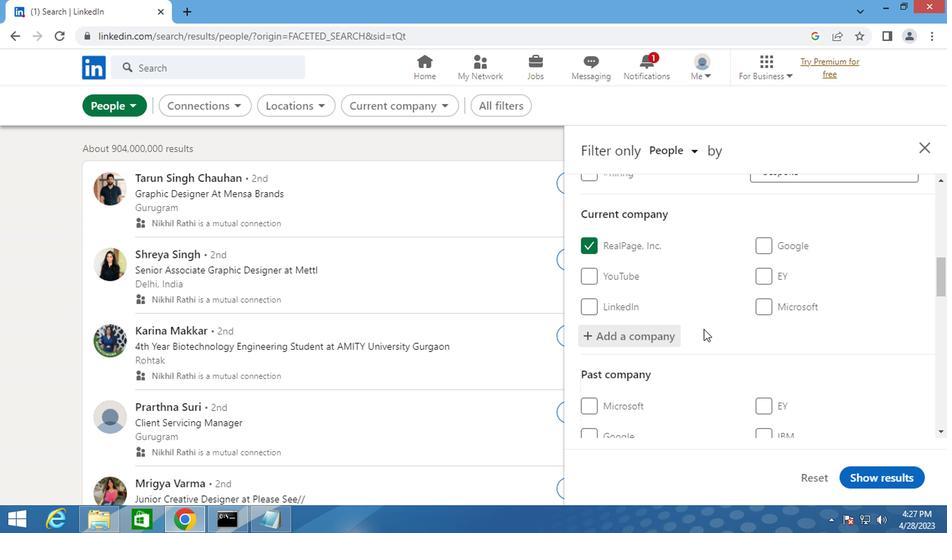 
Action: Mouse scrolled (700, 328) with delta (0, 0)
Screenshot: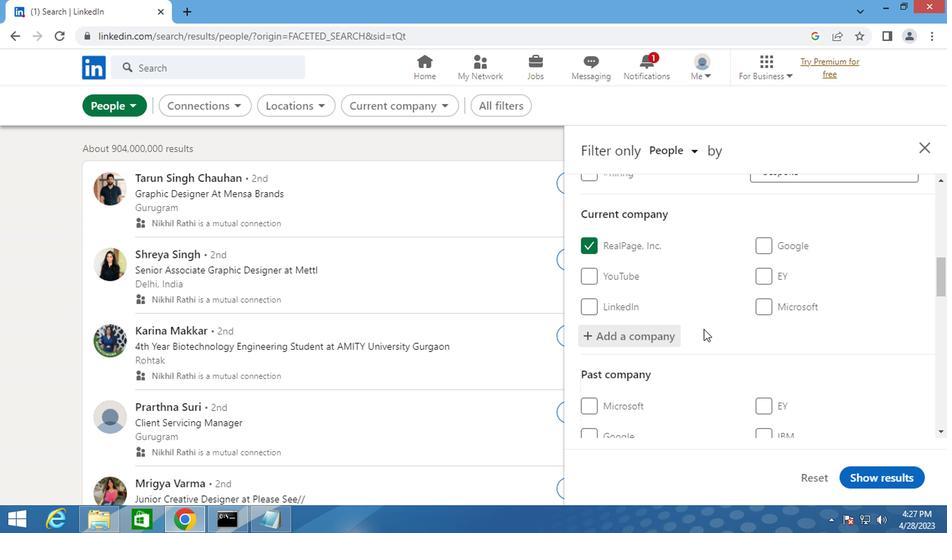 
Action: Mouse moved to (698, 327)
Screenshot: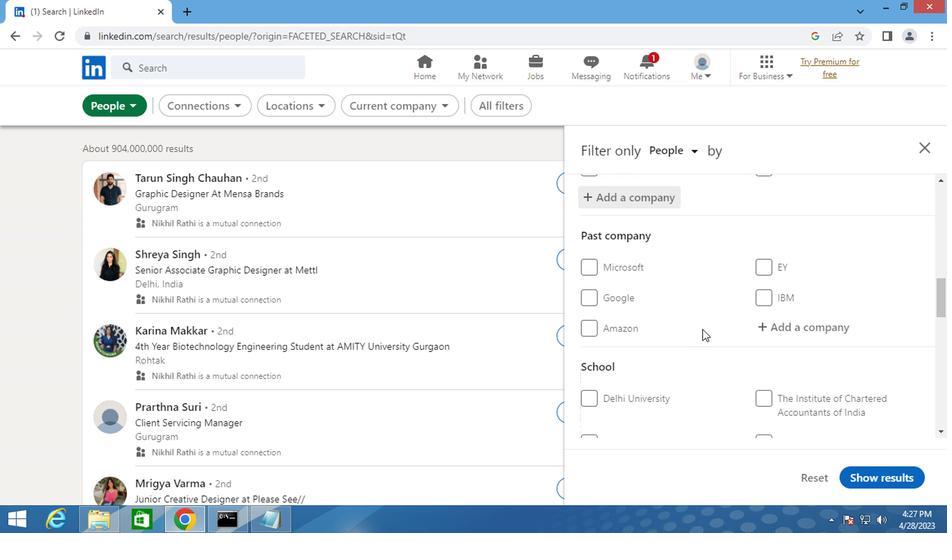 
Action: Mouse scrolled (698, 326) with delta (0, 0)
Screenshot: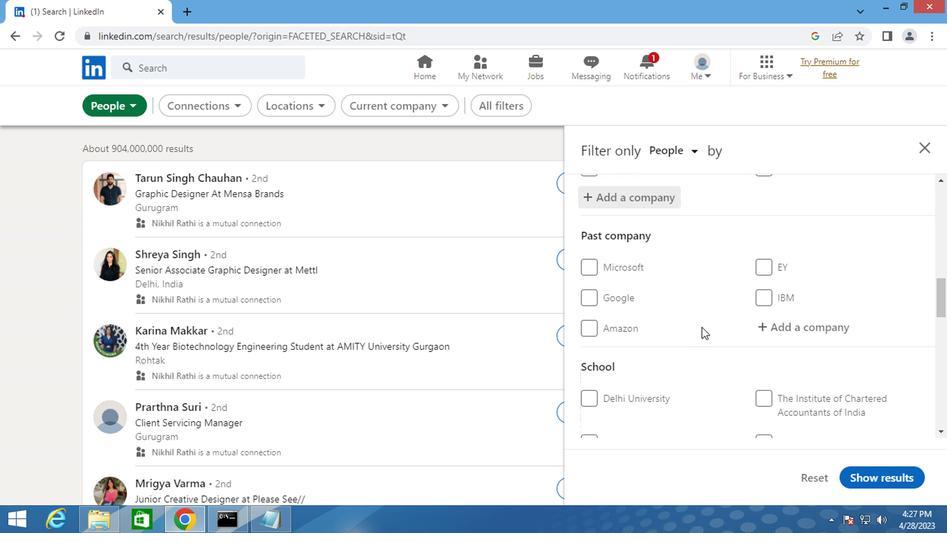 
Action: Mouse scrolled (698, 326) with delta (0, 0)
Screenshot: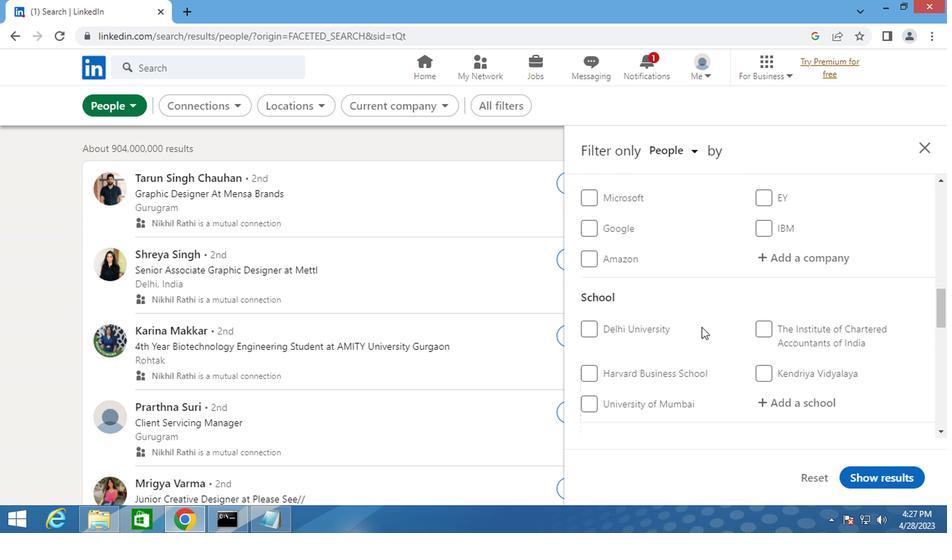 
Action: Mouse moved to (772, 328)
Screenshot: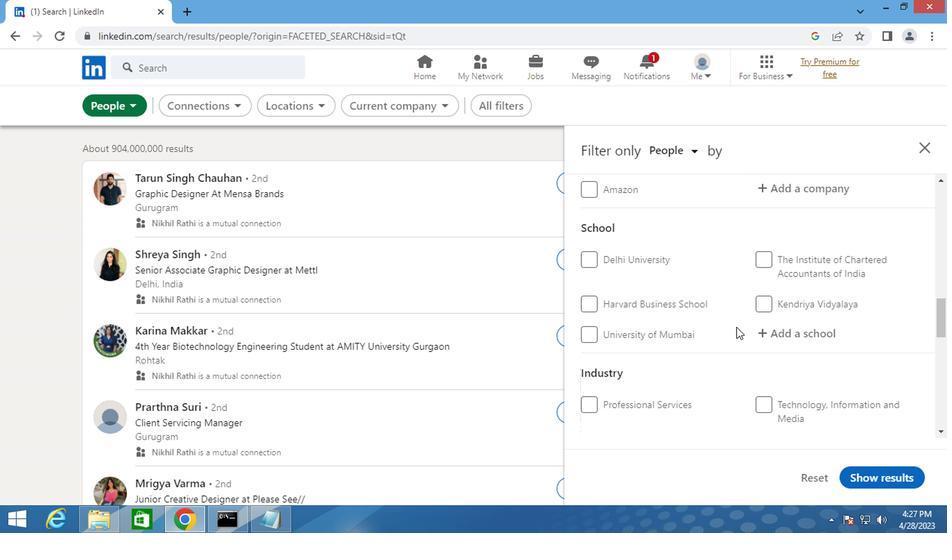 
Action: Mouse pressed left at (772, 328)
Screenshot: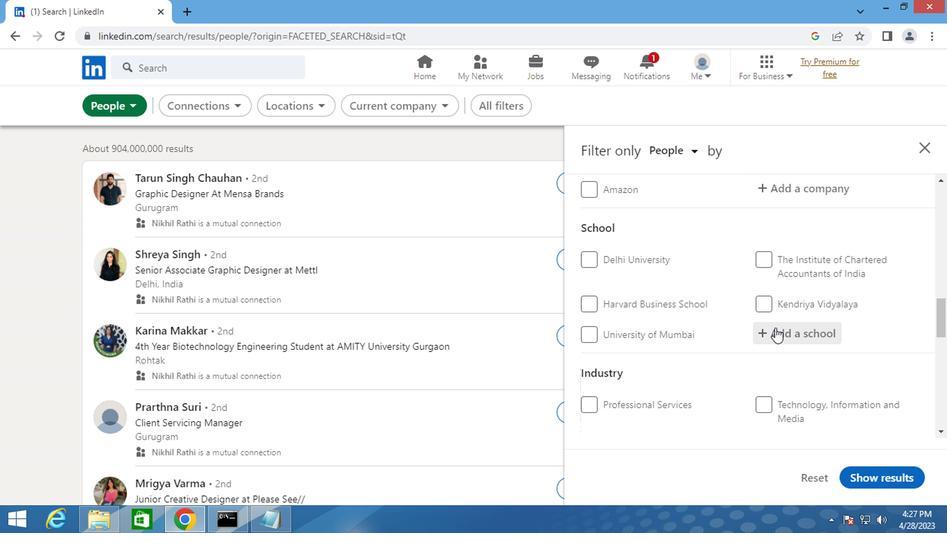 
Action: Key pressed <Key.shift>DMI<Key.space><Key.shift><Key.shift><Key.shift><Key.shift>
Screenshot: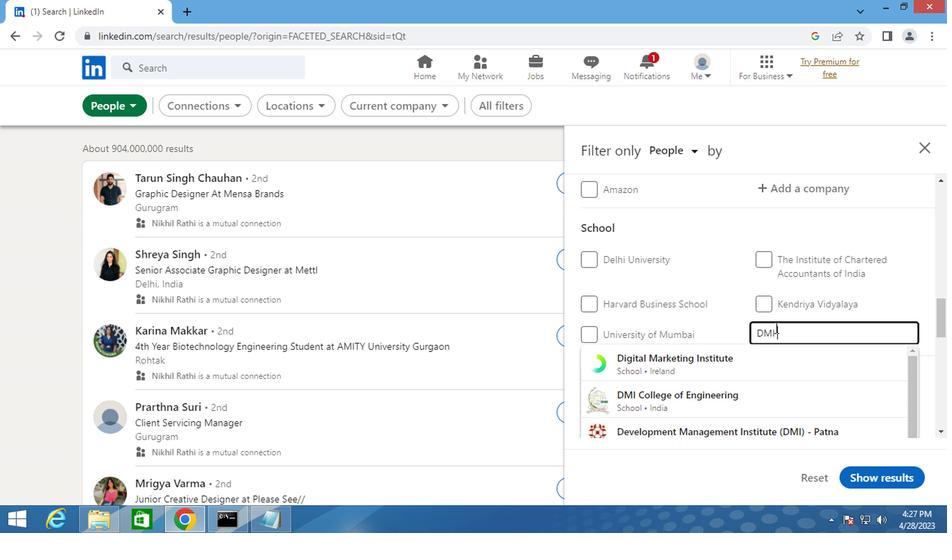 
Action: Mouse moved to (799, 395)
Screenshot: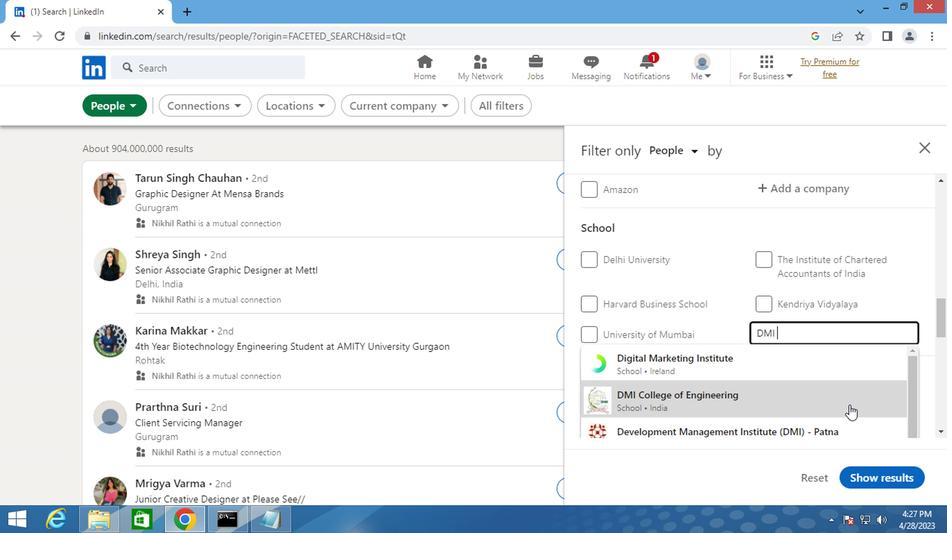 
Action: Mouse pressed left at (799, 395)
Screenshot: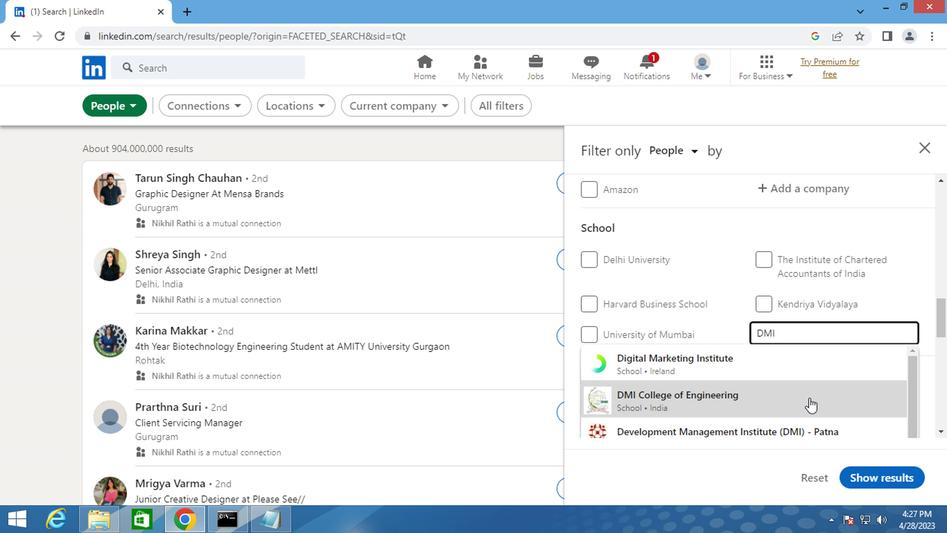 
Action: Mouse moved to (814, 344)
Screenshot: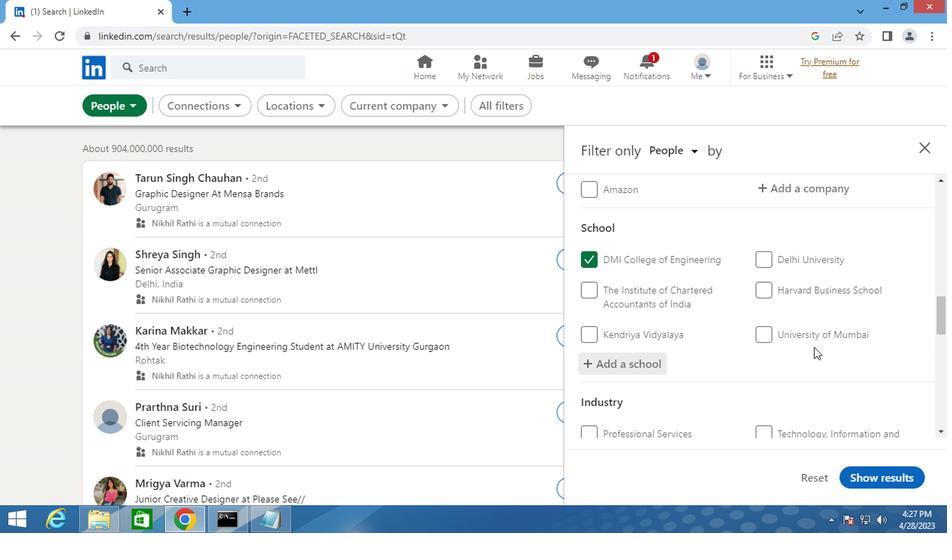 
Action: Mouse scrolled (814, 343) with delta (0, 0)
Screenshot: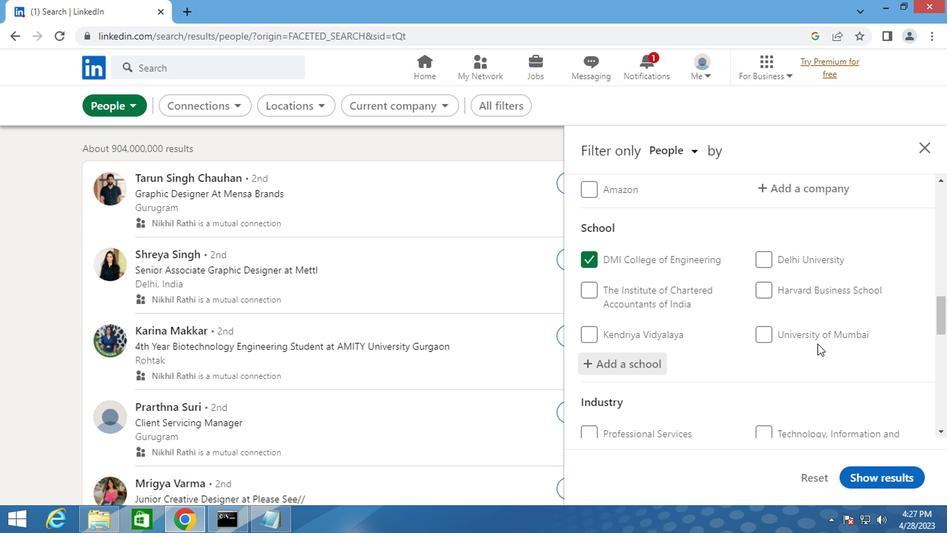 
Action: Mouse scrolled (814, 343) with delta (0, 0)
Screenshot: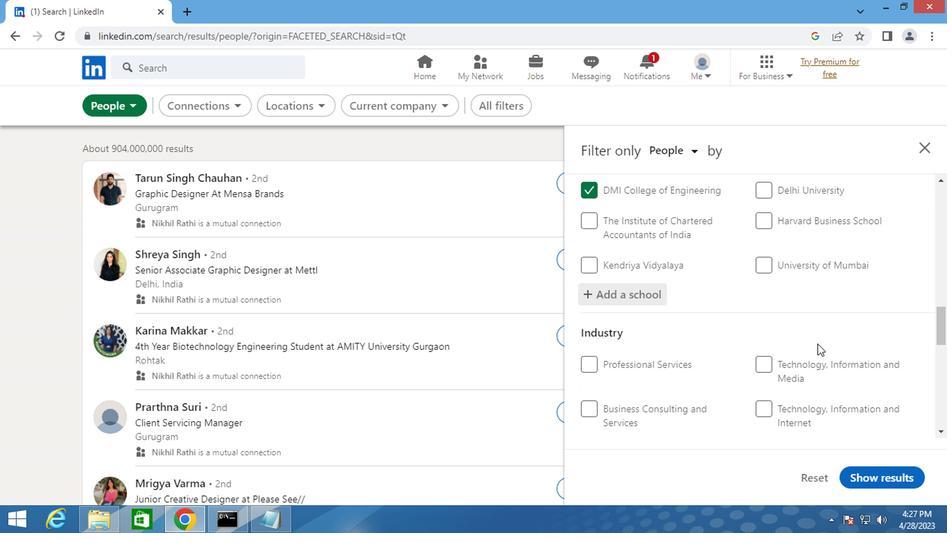 
Action: Mouse scrolled (814, 343) with delta (0, 0)
Screenshot: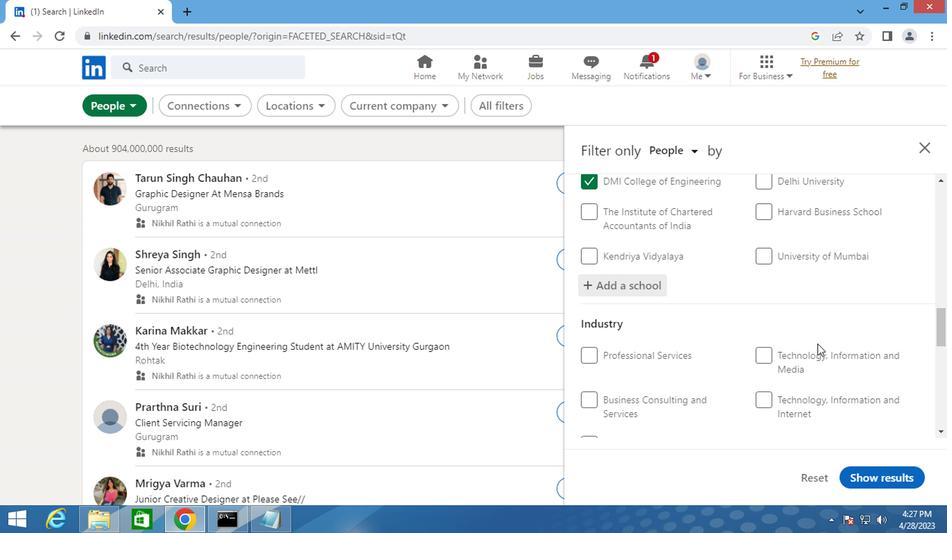 
Action: Mouse moved to (819, 321)
Screenshot: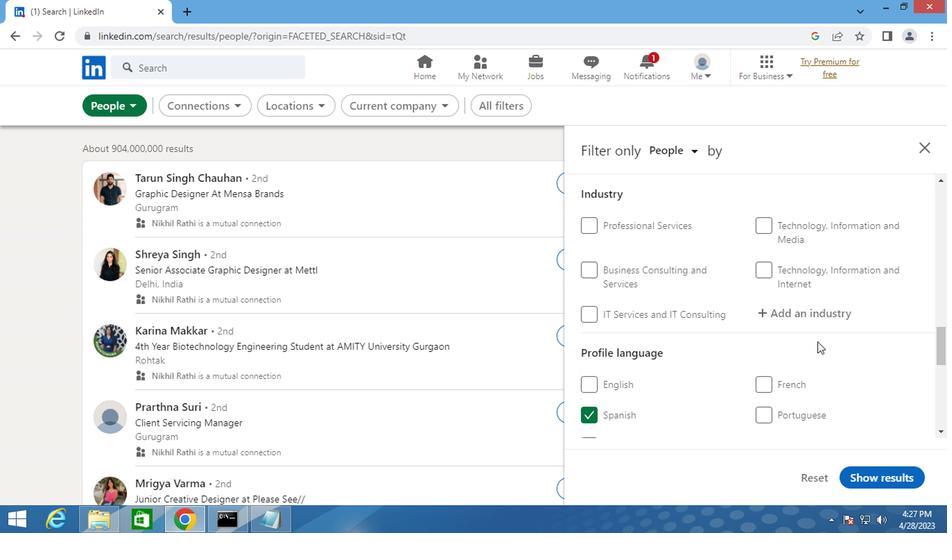 
Action: Mouse pressed left at (819, 321)
Screenshot: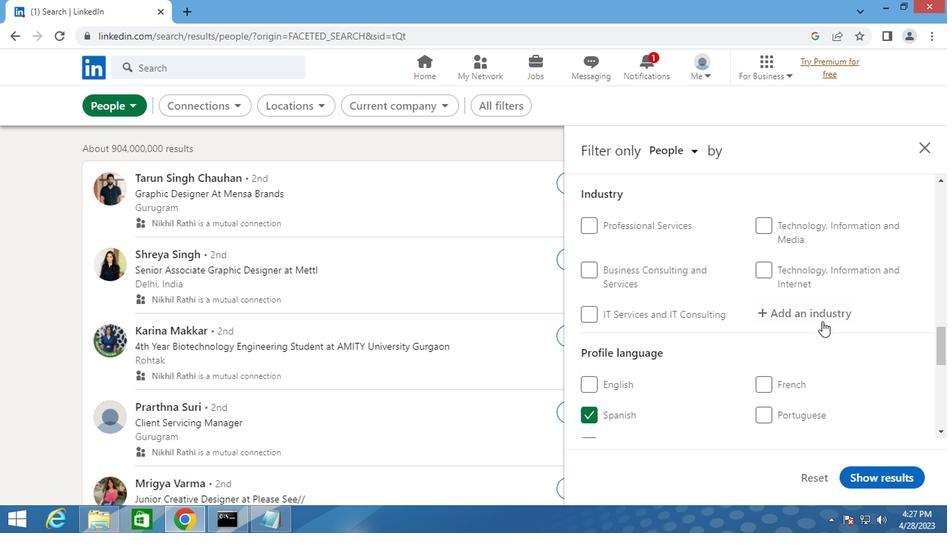 
Action: Key pressed <Key.shift>BAKED<Key.space>
Screenshot: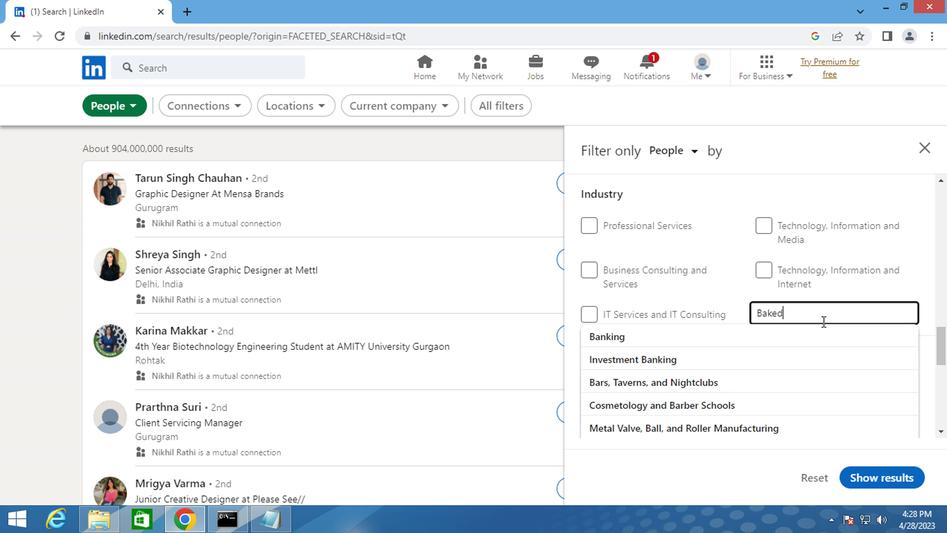 
Action: Mouse moved to (750, 339)
Screenshot: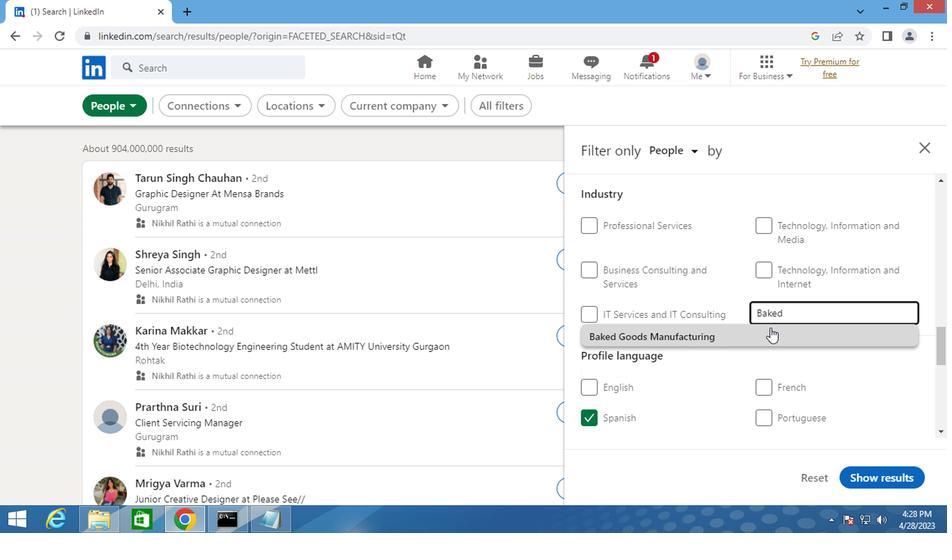 
Action: Mouse pressed left at (750, 339)
Screenshot: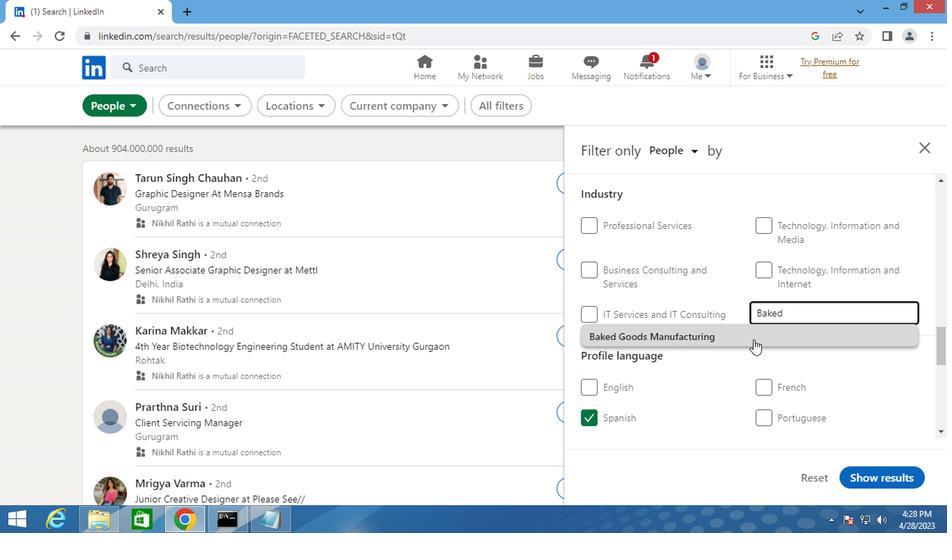 
Action: Mouse moved to (748, 339)
Screenshot: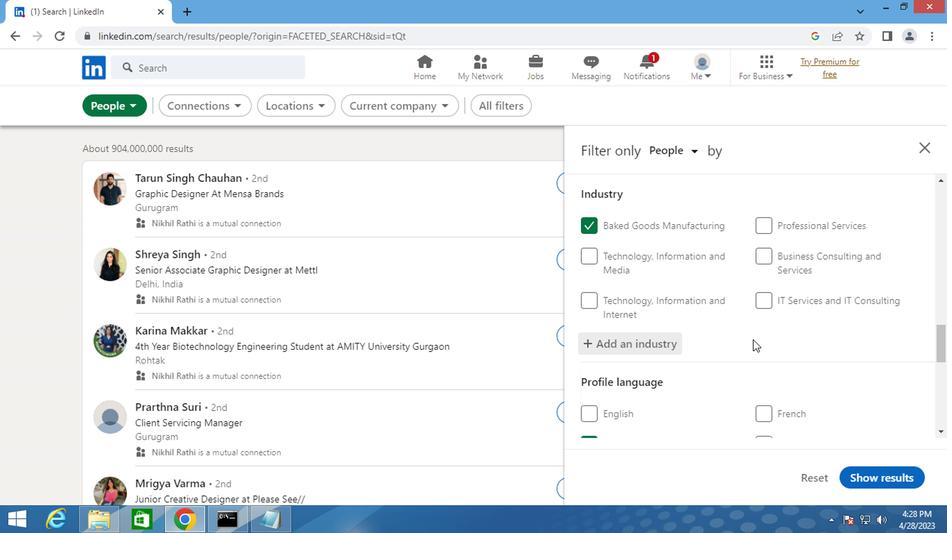 
Action: Mouse scrolled (748, 338) with delta (0, 0)
Screenshot: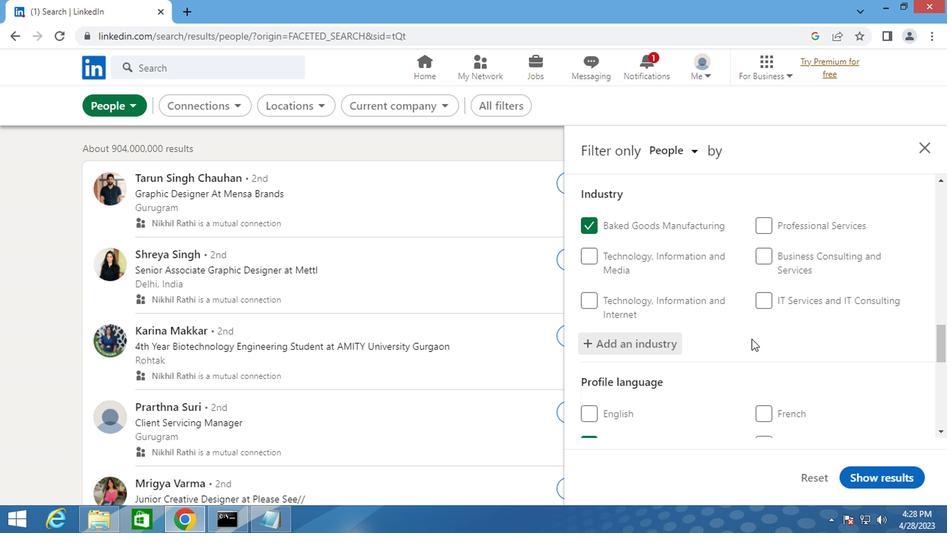 
Action: Mouse scrolled (748, 338) with delta (0, 0)
Screenshot: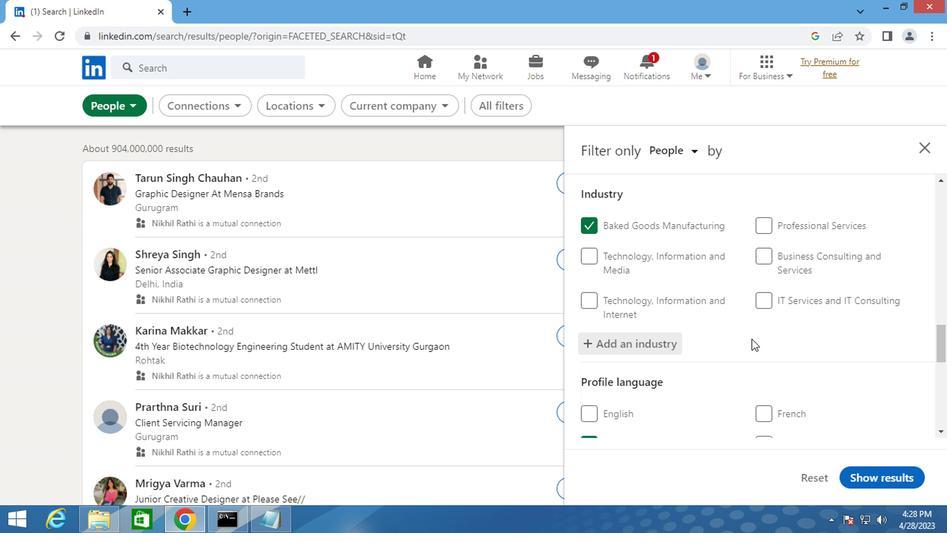 
Action: Mouse scrolled (748, 338) with delta (0, 0)
Screenshot: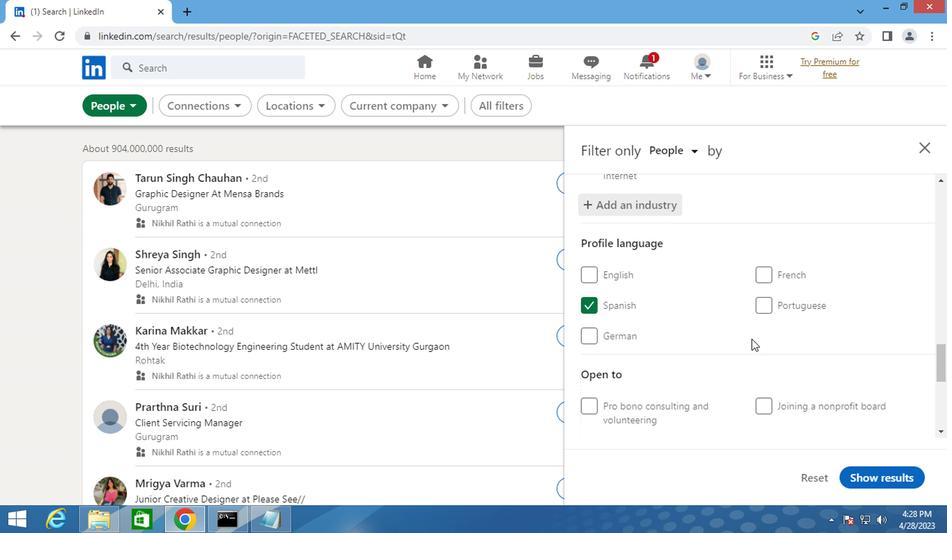 
Action: Mouse scrolled (748, 338) with delta (0, 0)
Screenshot: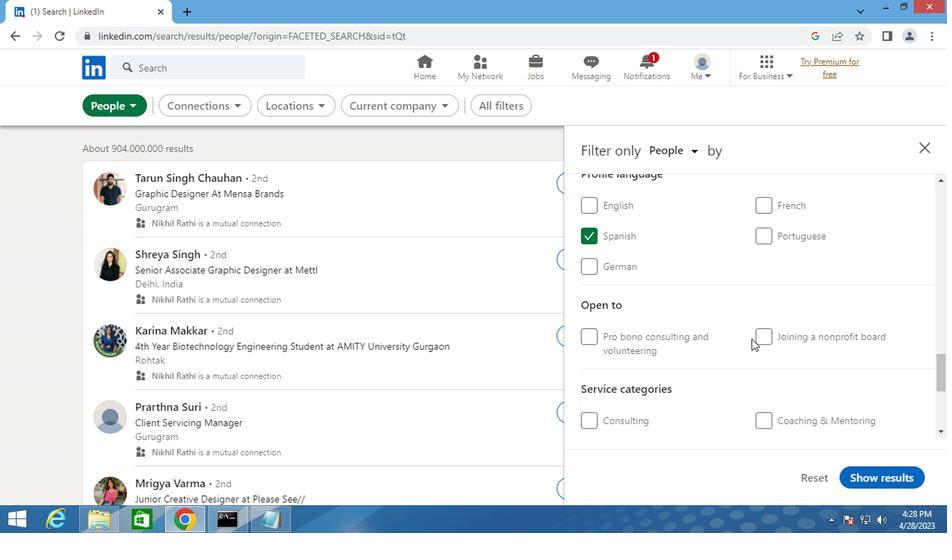 
Action: Mouse moved to (750, 347)
Screenshot: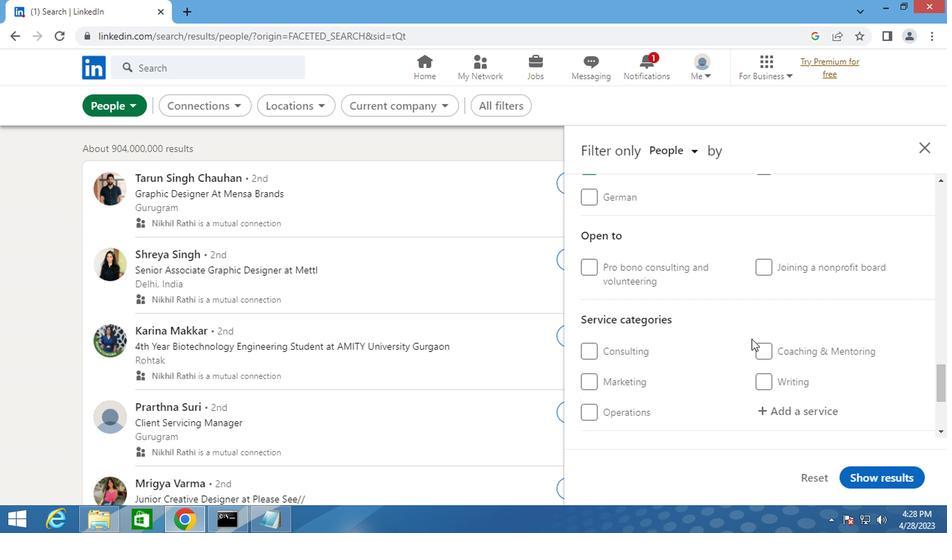 
Action: Mouse scrolled (750, 347) with delta (0, 0)
Screenshot: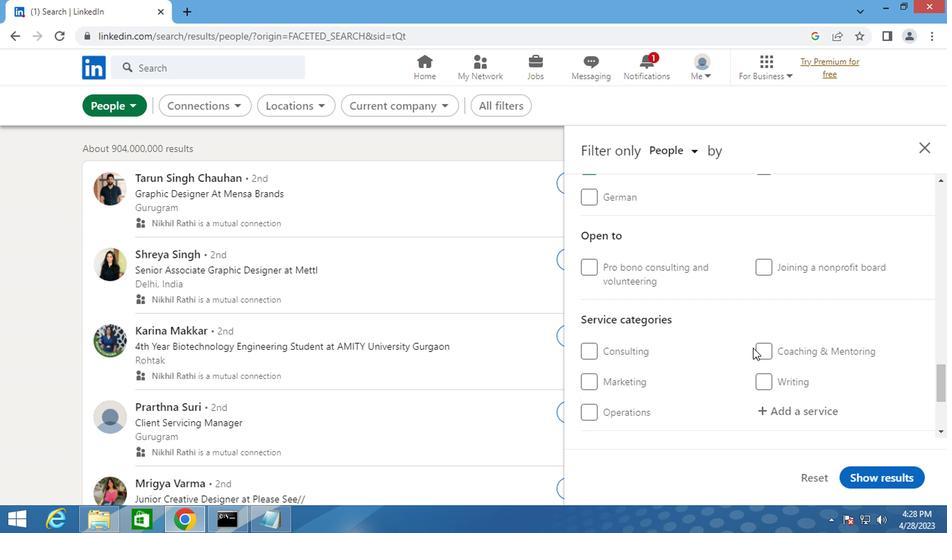 
Action: Mouse moved to (768, 344)
Screenshot: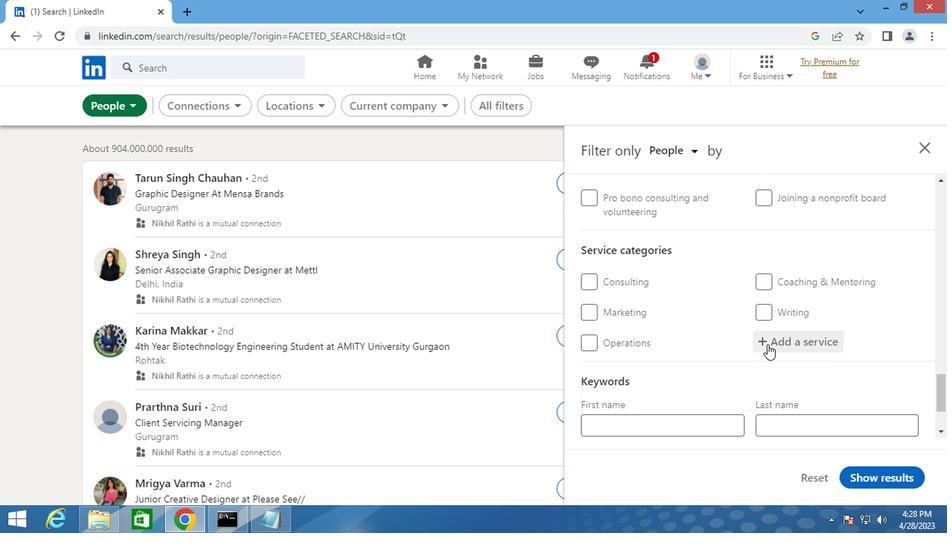
Action: Mouse pressed left at (768, 344)
Screenshot: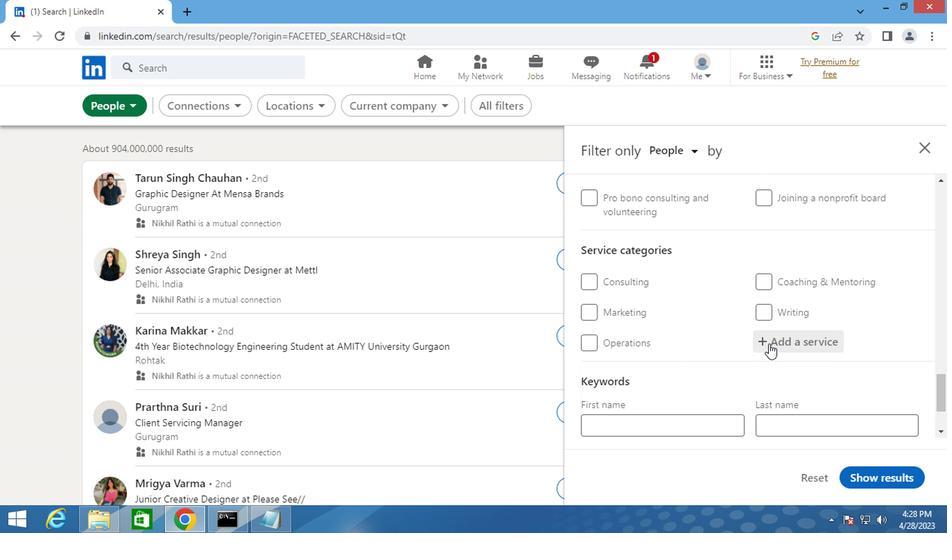 
Action: Key pressed <Key.shift>WEB<Key.space>
Screenshot: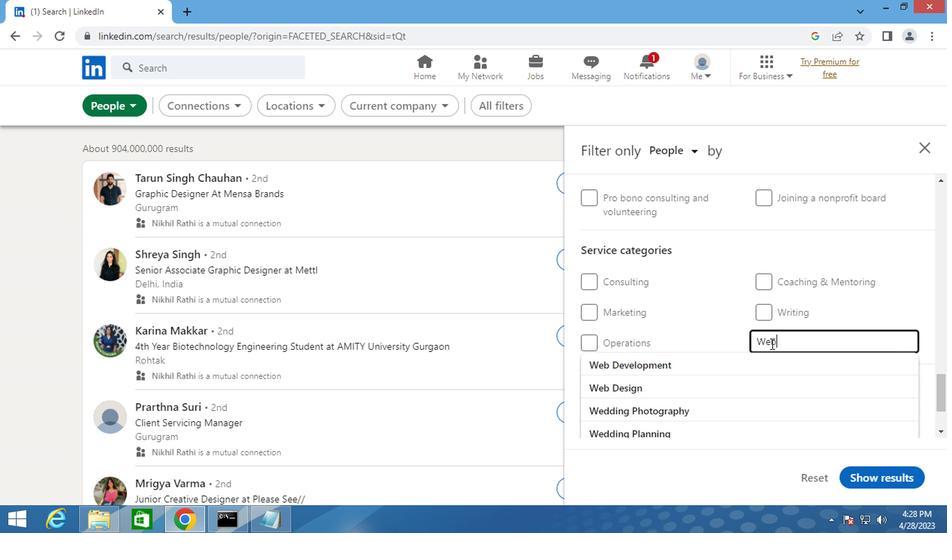 
Action: Mouse moved to (629, 382)
Screenshot: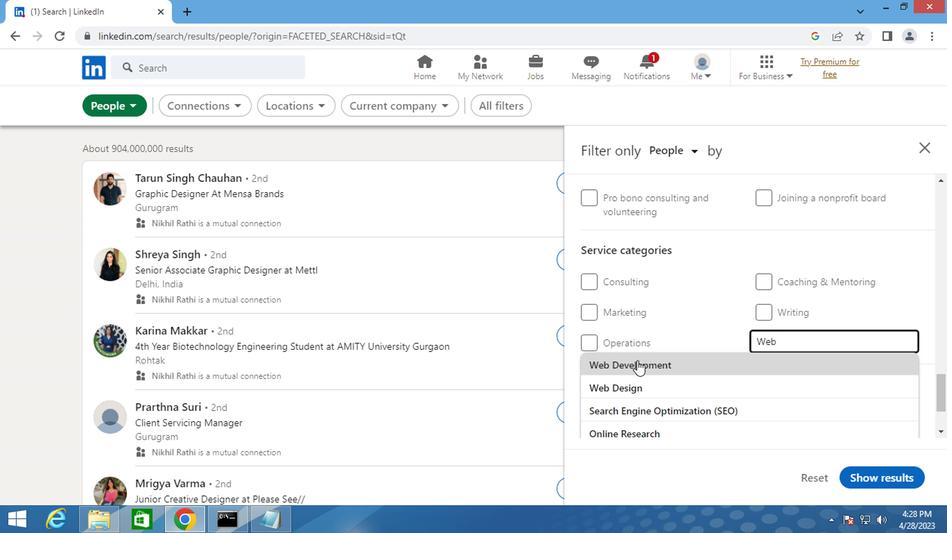 
Action: Mouse pressed left at (629, 382)
Screenshot: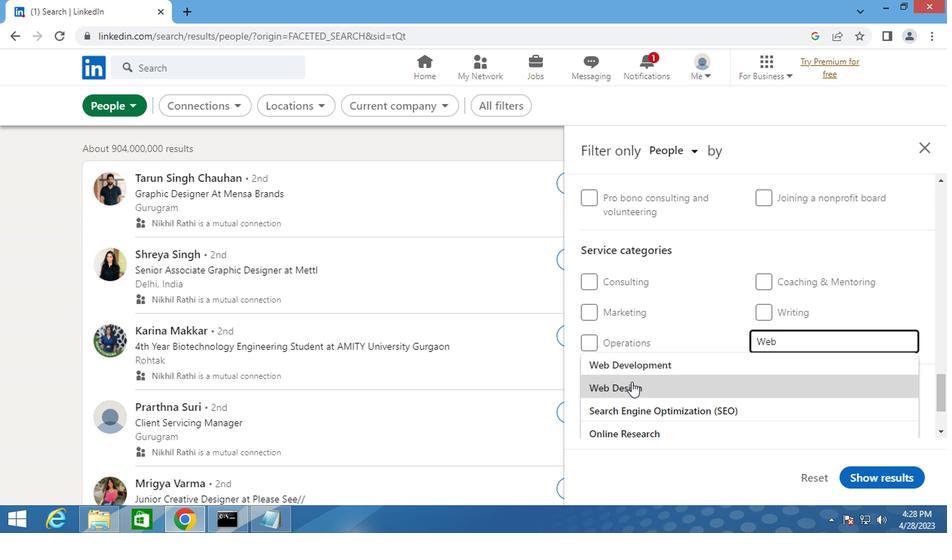 
Action: Mouse moved to (629, 378)
Screenshot: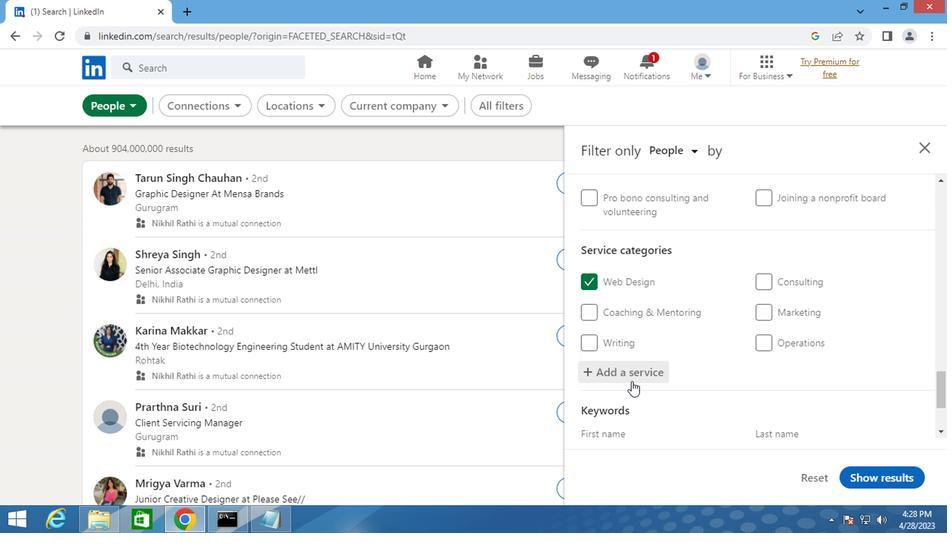 
Action: Mouse scrolled (629, 377) with delta (0, 0)
Screenshot: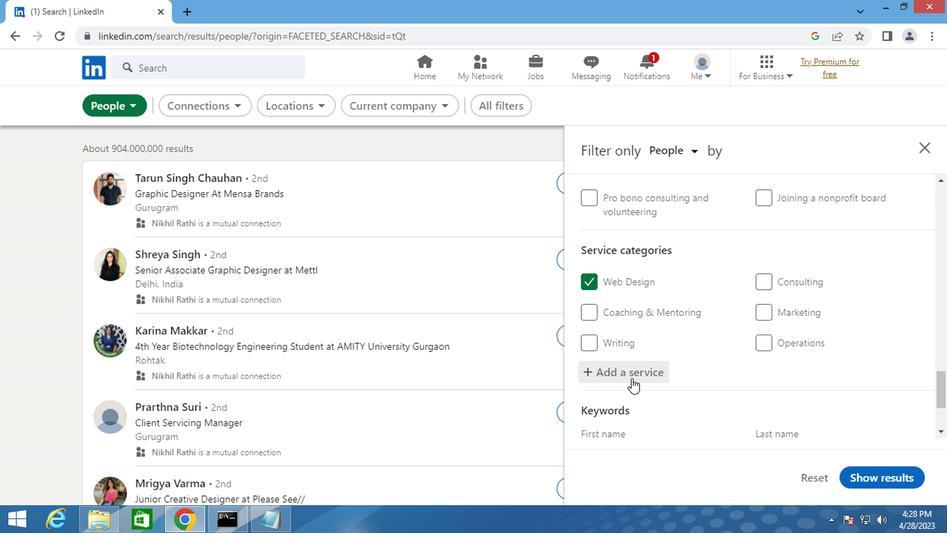 
Action: Mouse scrolled (629, 377) with delta (0, 0)
Screenshot: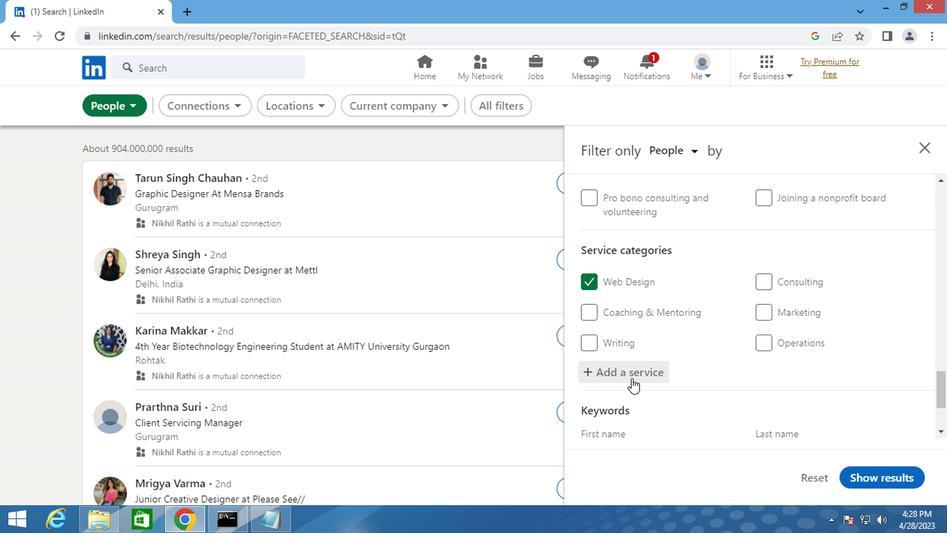 
Action: Mouse scrolled (629, 377) with delta (0, 0)
Screenshot: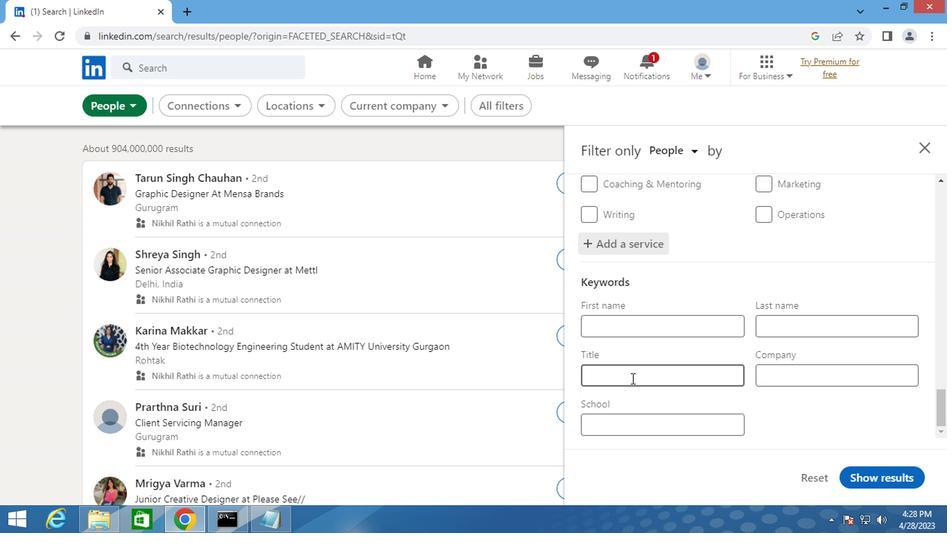 
Action: Mouse pressed left at (629, 378)
Screenshot: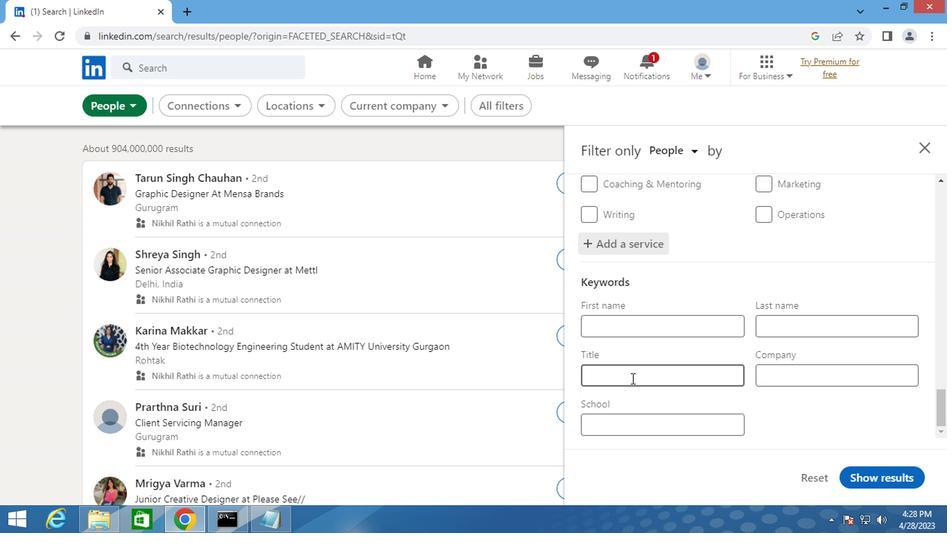 
Action: Key pressed <Key.shift>TECHNICAL<Key.space><Key.shift>SPECIALIST
Screenshot: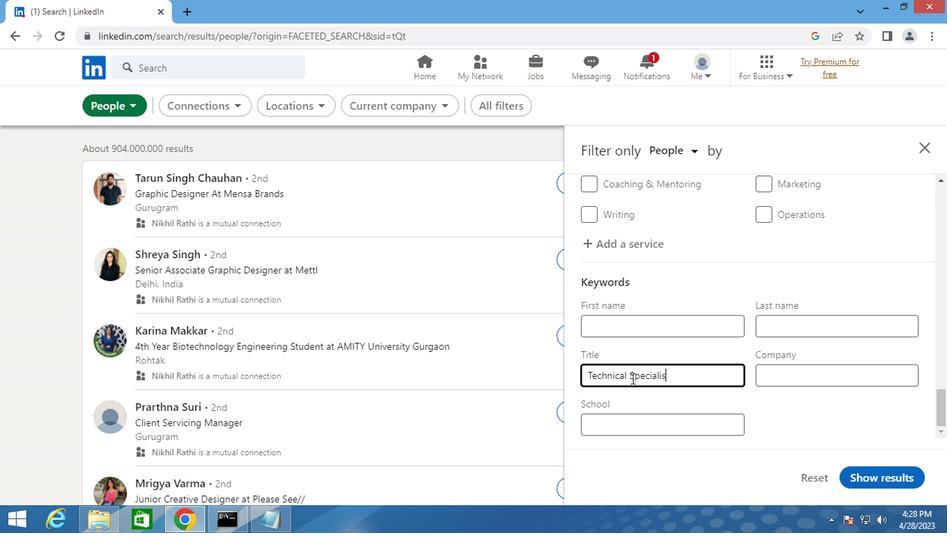 
Action: Mouse moved to (856, 475)
Screenshot: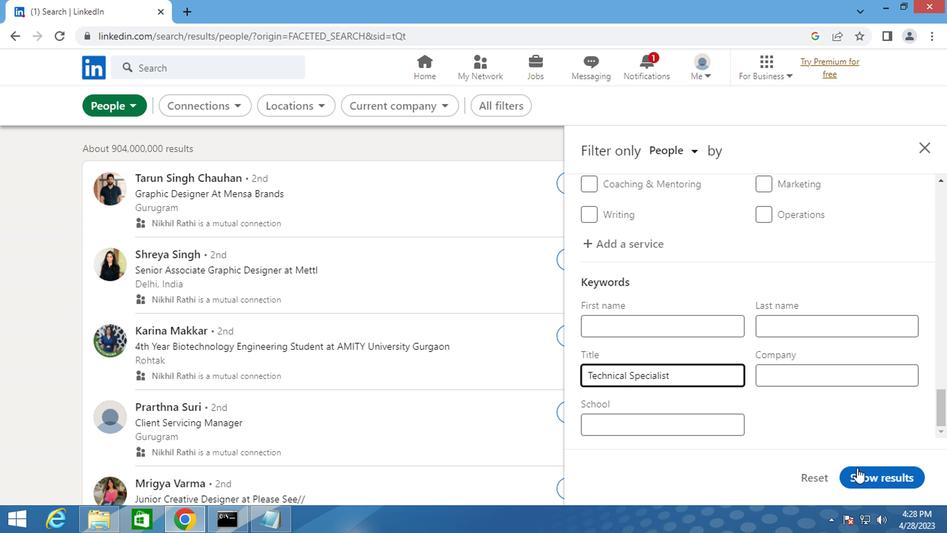 
Action: Mouse pressed left at (856, 475)
Screenshot: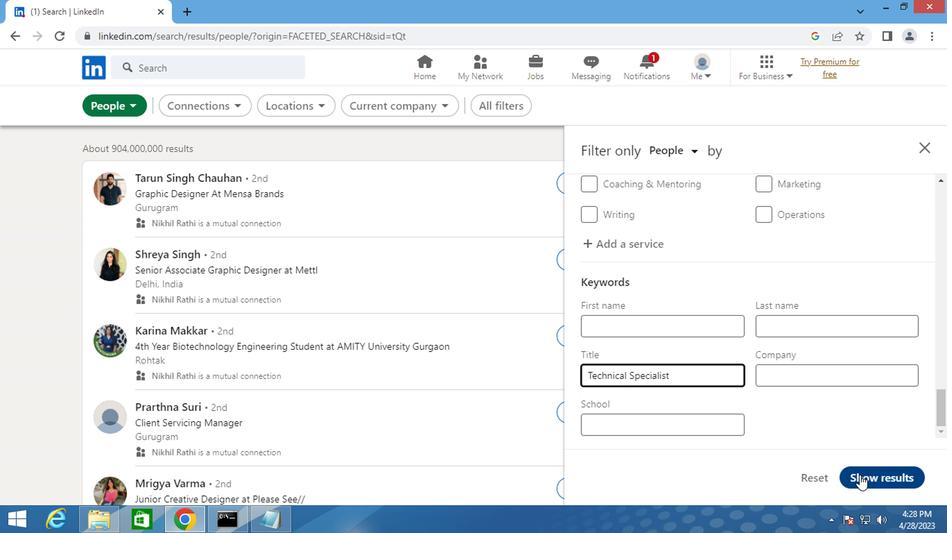 
